 Task: Look for space in Bad Driburg, Germany from 6th September, 2023 to 10th September, 2023 for 1 adult in price range Rs.10000 to Rs.15000. Place can be private room with 1  bedroom having 1 bed and 1 bathroom. Property type can be house, flat, guest house, hotel. Booking option can be shelf check-in. Required host language is English.
Action: Mouse moved to (573, 82)
Screenshot: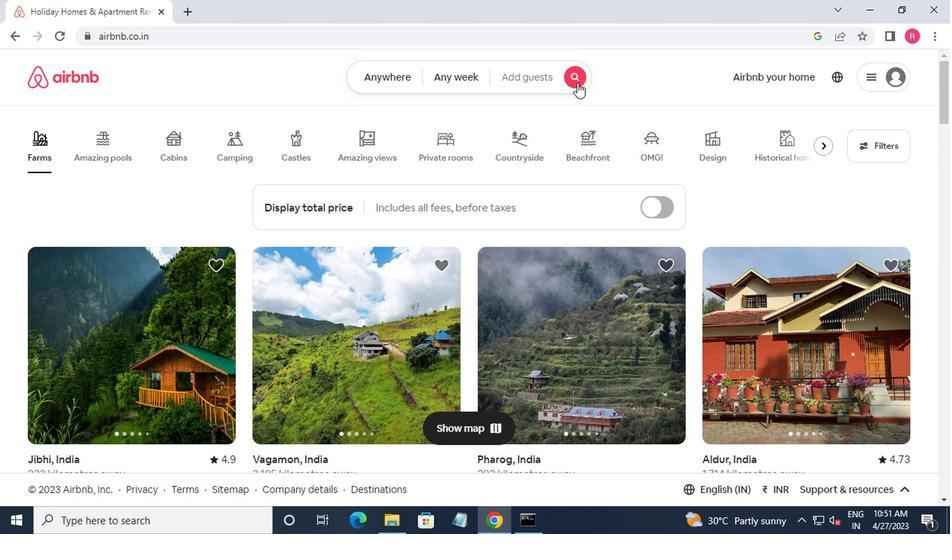 
Action: Mouse pressed left at (573, 82)
Screenshot: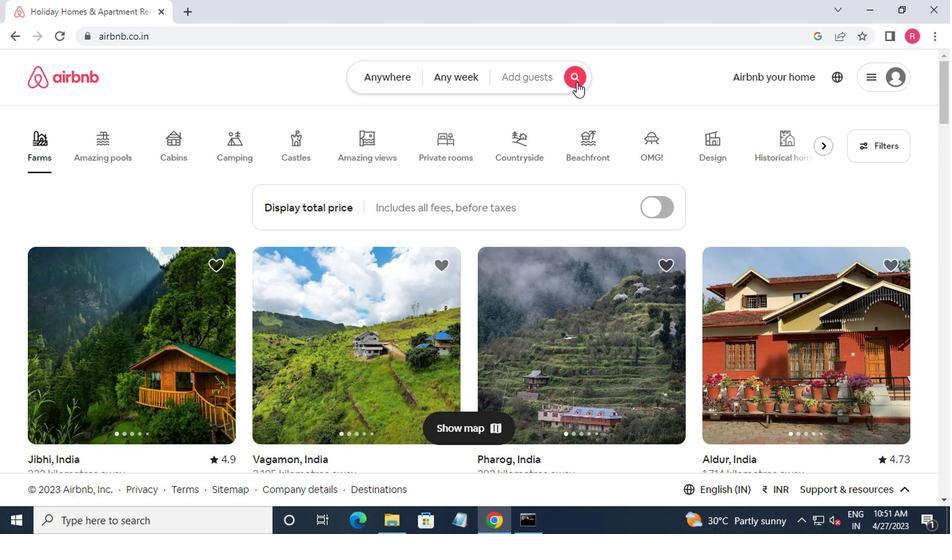 
Action: Mouse moved to (260, 133)
Screenshot: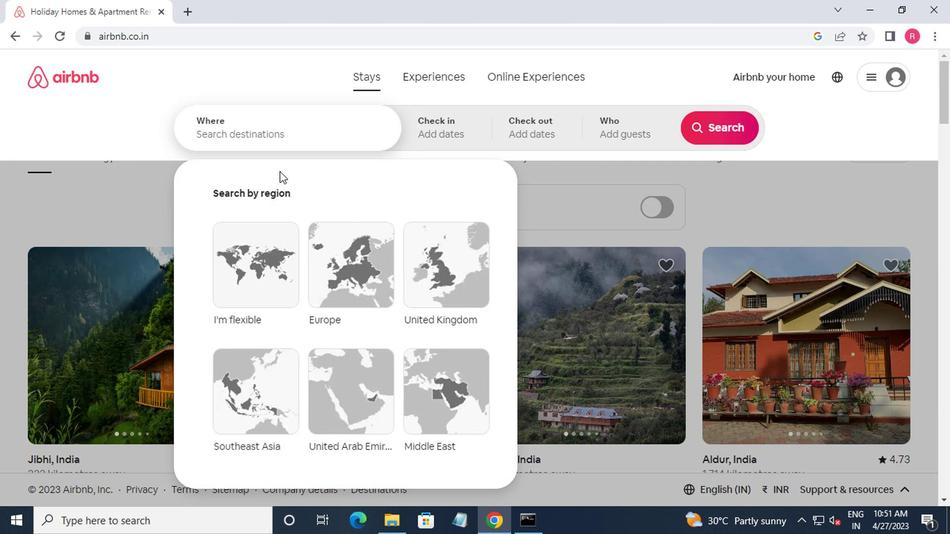 
Action: Mouse pressed left at (260, 133)
Screenshot: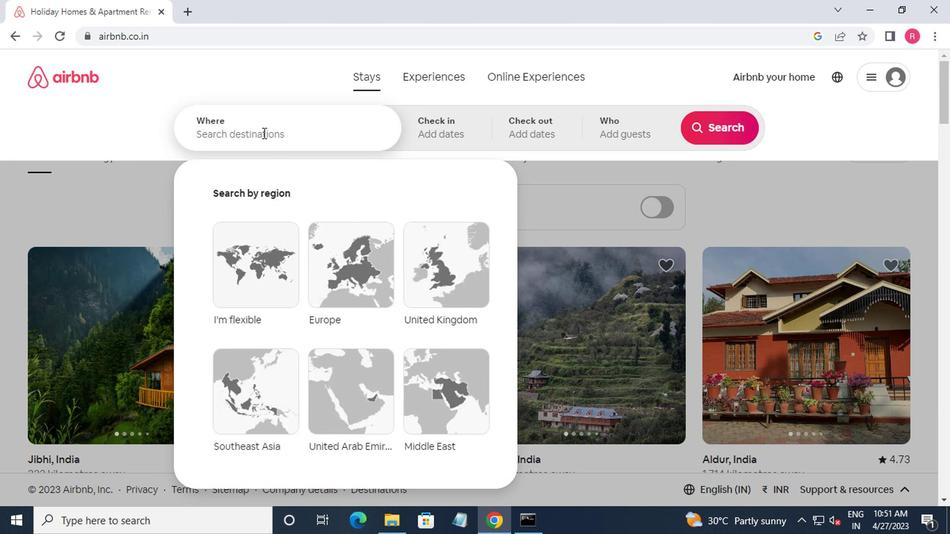 
Action: Mouse moved to (270, 136)
Screenshot: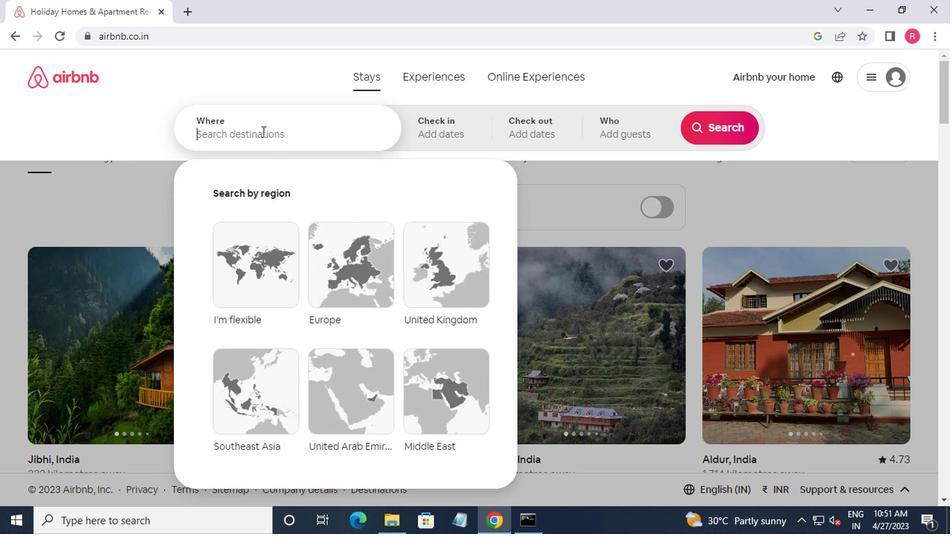 
Action: Key pressed bad<Key.space>dribu<Key.down><Key.enter>
Screenshot: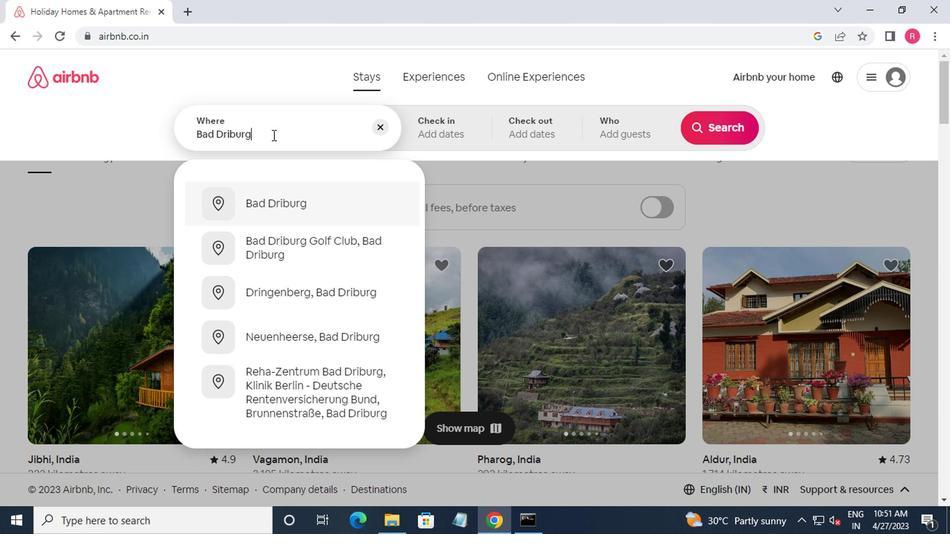 
Action: Mouse moved to (275, 142)
Screenshot: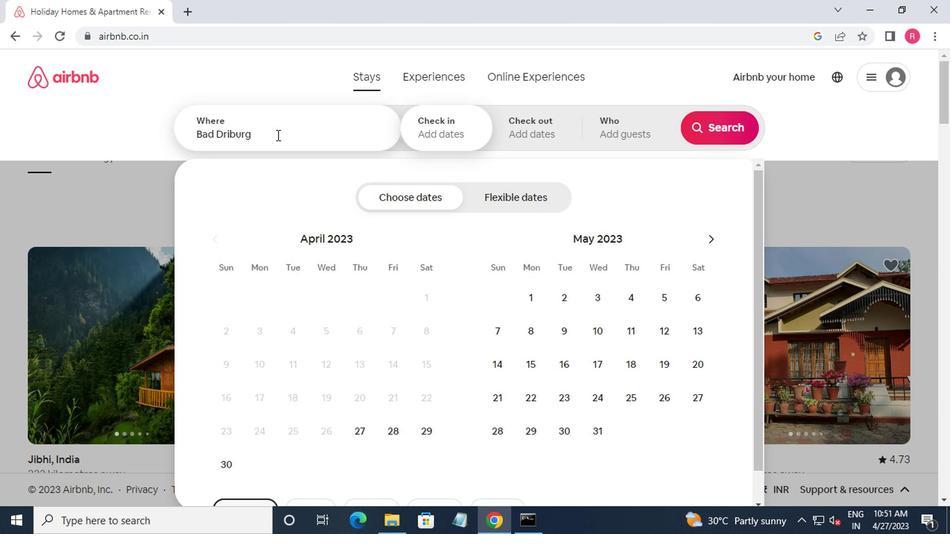 
Action: Mouse pressed left at (275, 142)
Screenshot: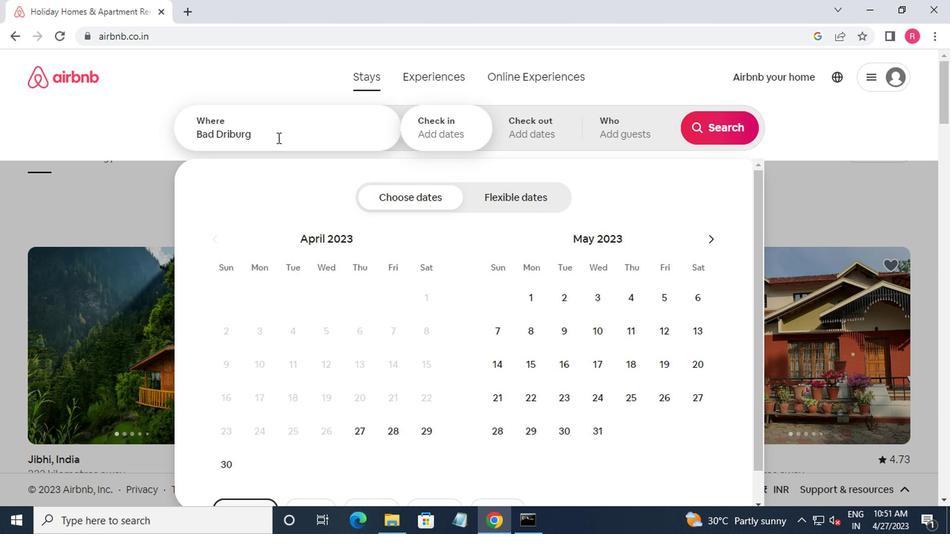 
Action: Key pressed ,ge<Key.down><Key.enter>
Screenshot: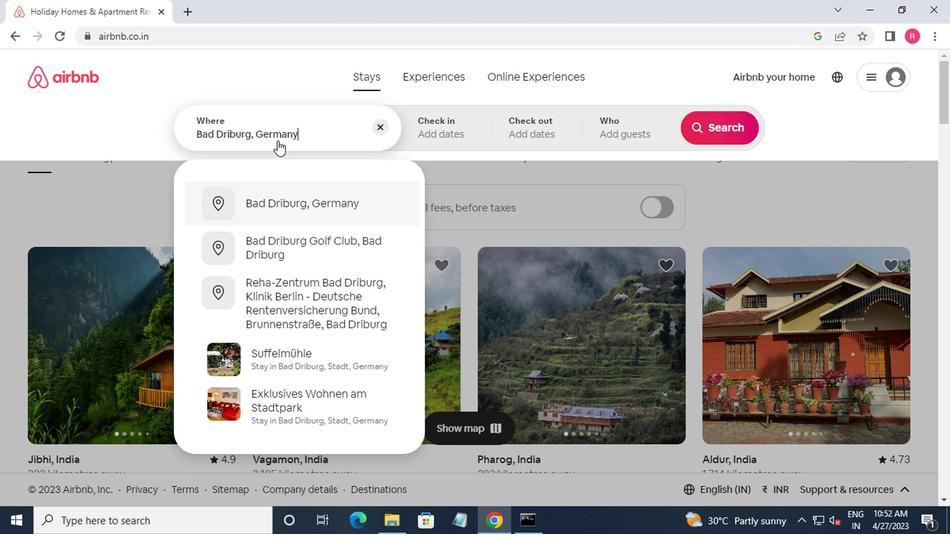 
Action: Mouse moved to (704, 242)
Screenshot: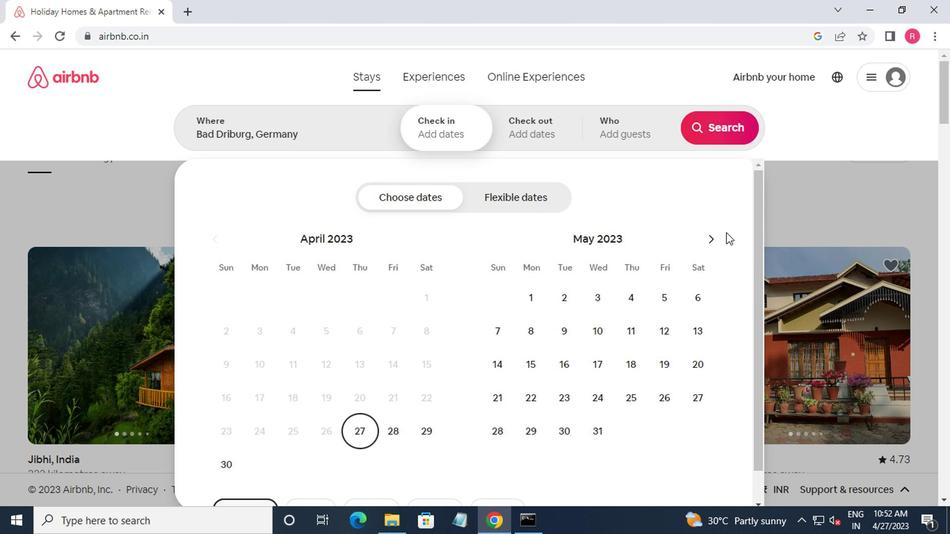 
Action: Mouse pressed left at (704, 242)
Screenshot: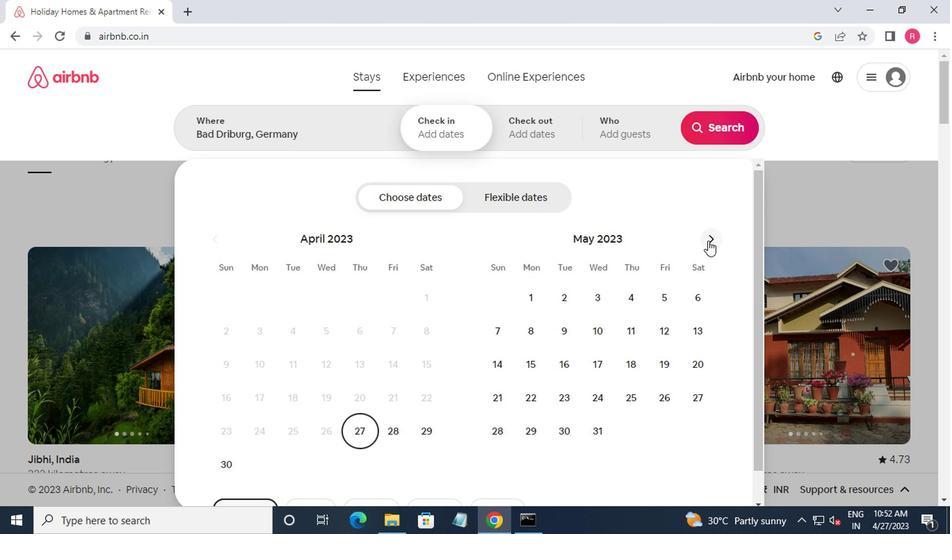 
Action: Mouse pressed left at (704, 242)
Screenshot: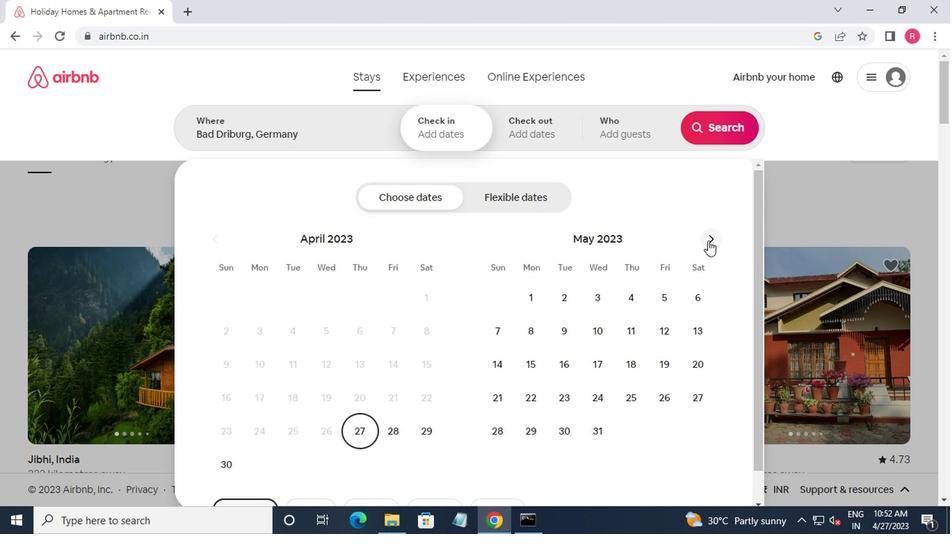 
Action: Mouse pressed left at (704, 242)
Screenshot: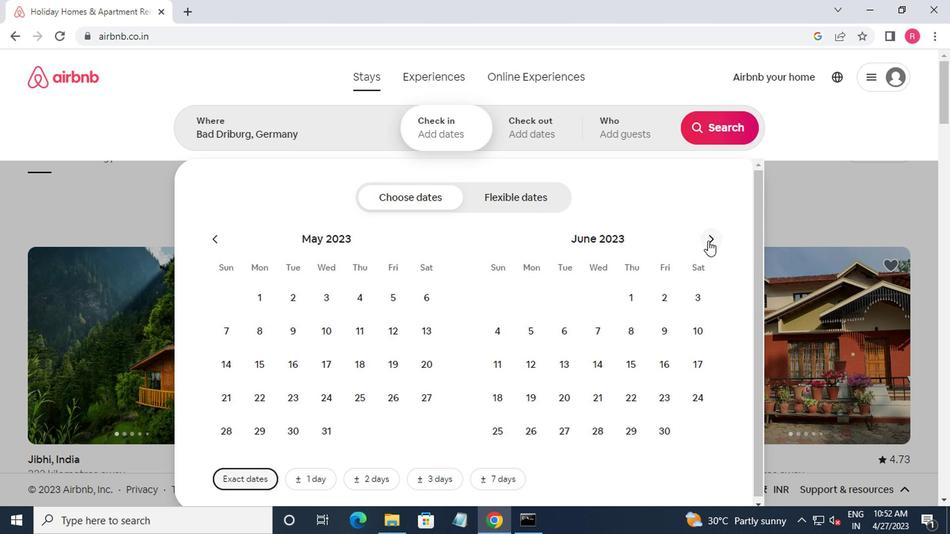 
Action: Mouse moved to (706, 241)
Screenshot: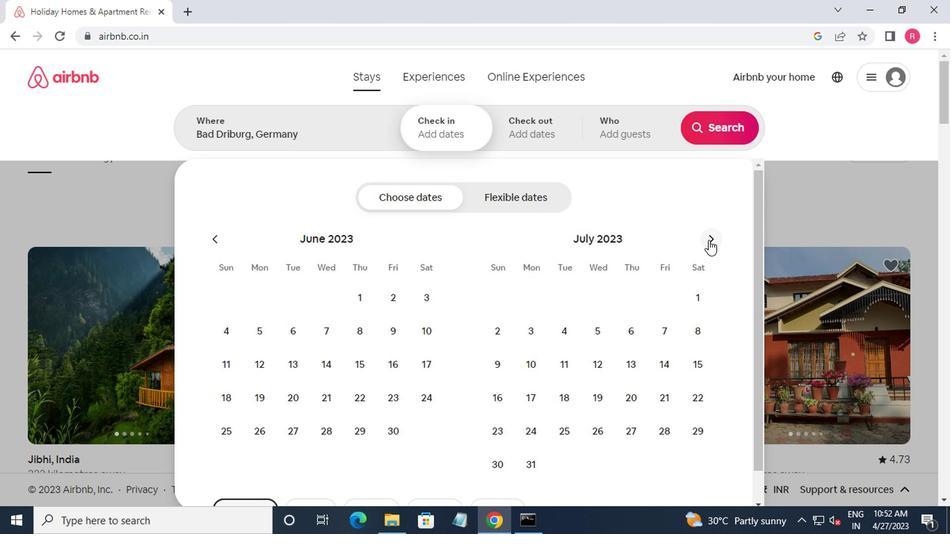 
Action: Mouse pressed left at (706, 241)
Screenshot: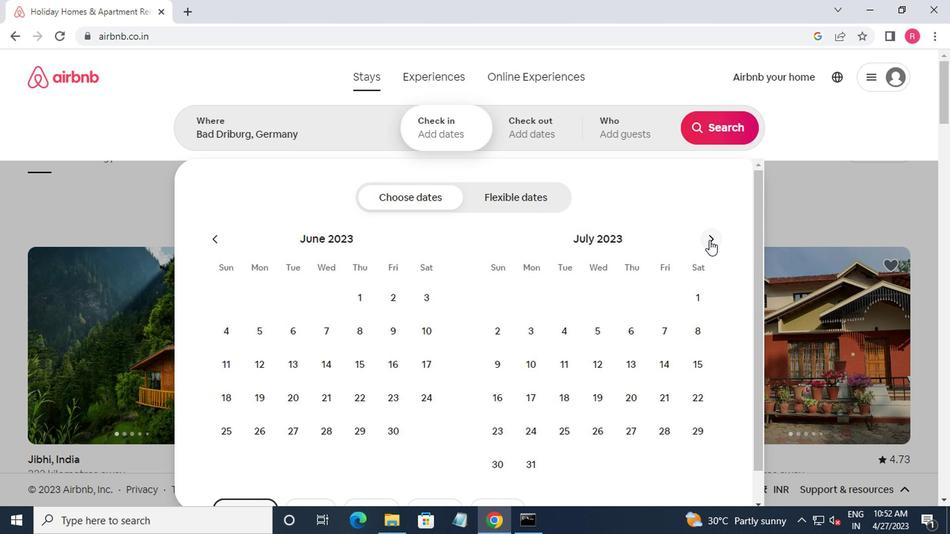 
Action: Mouse pressed left at (706, 241)
Screenshot: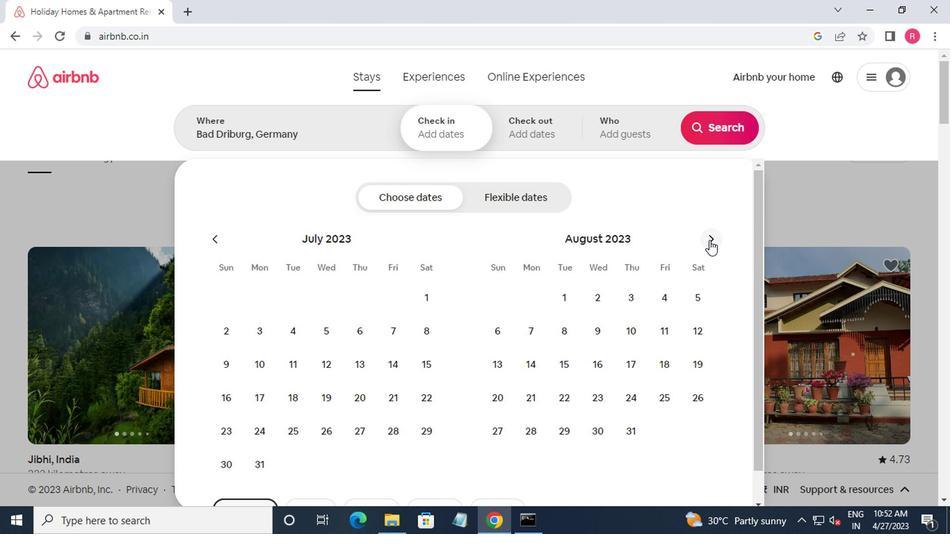 
Action: Mouse moved to (599, 337)
Screenshot: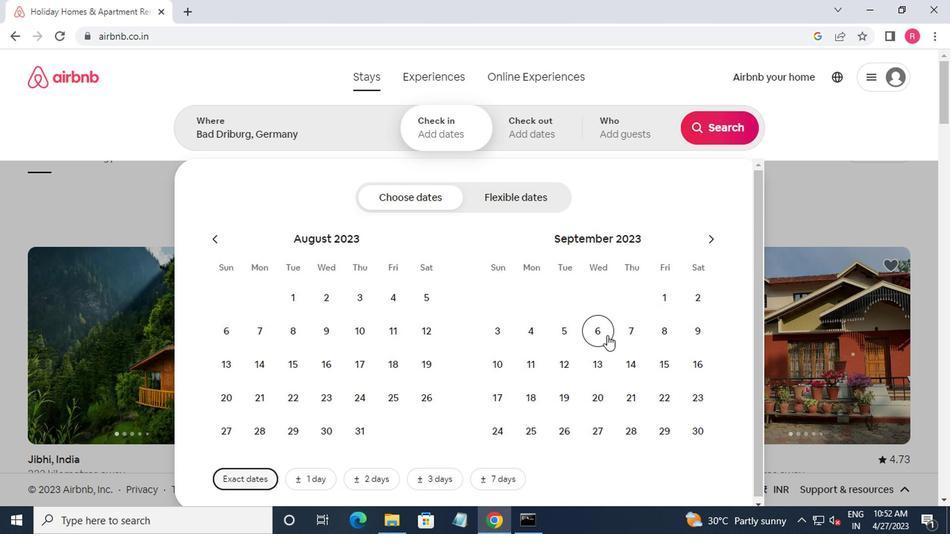 
Action: Mouse pressed left at (599, 337)
Screenshot: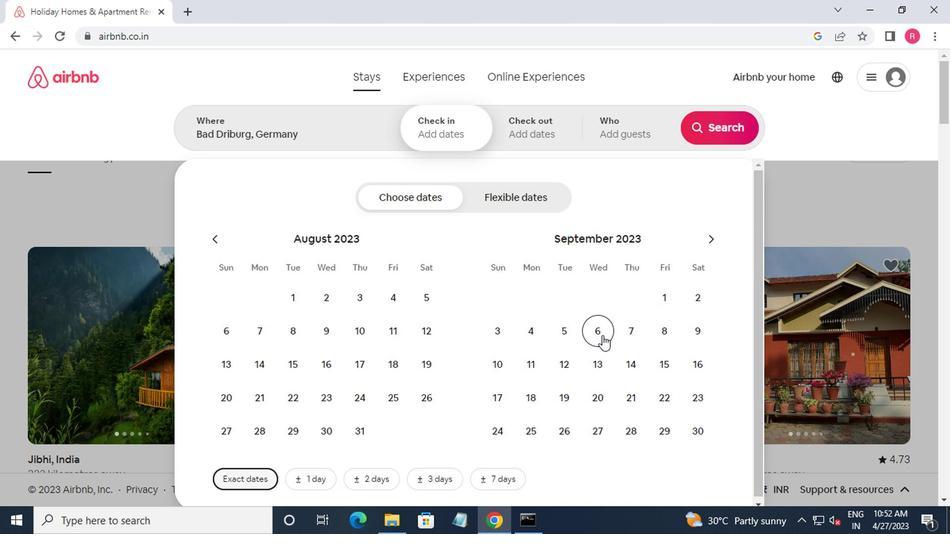 
Action: Mouse moved to (505, 375)
Screenshot: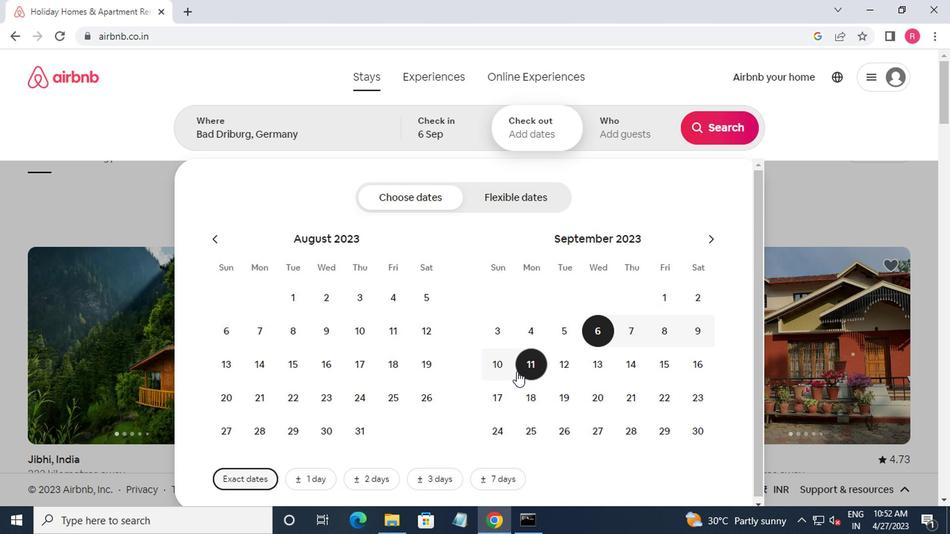 
Action: Mouse pressed left at (505, 375)
Screenshot: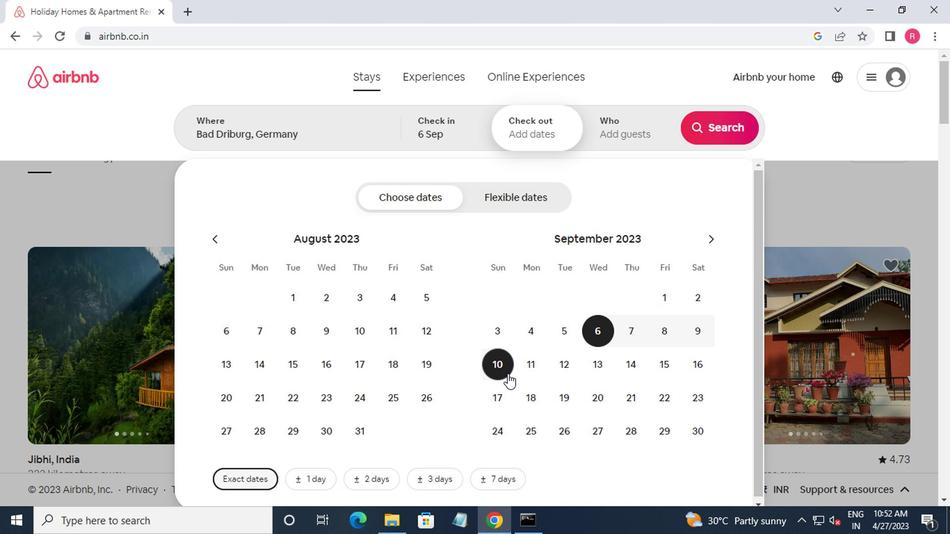 
Action: Mouse moved to (614, 133)
Screenshot: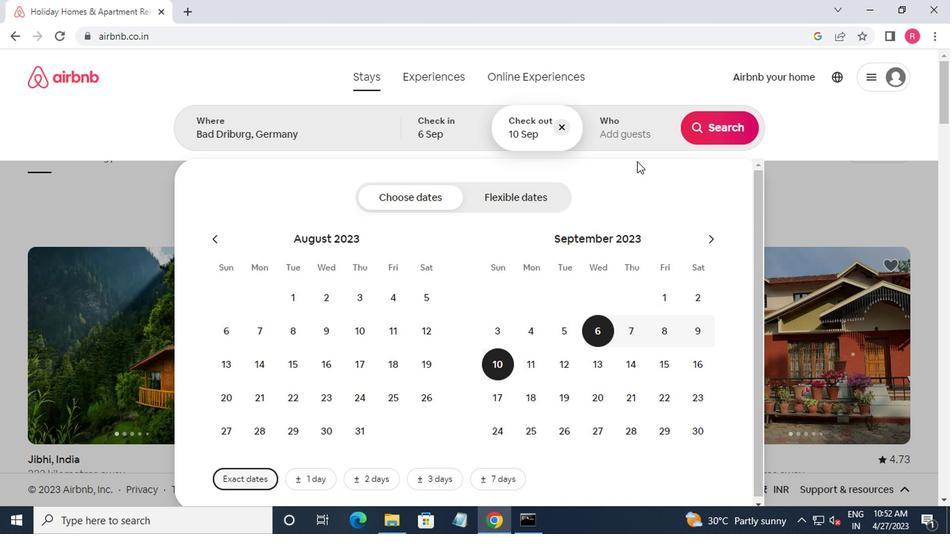 
Action: Mouse pressed left at (614, 133)
Screenshot: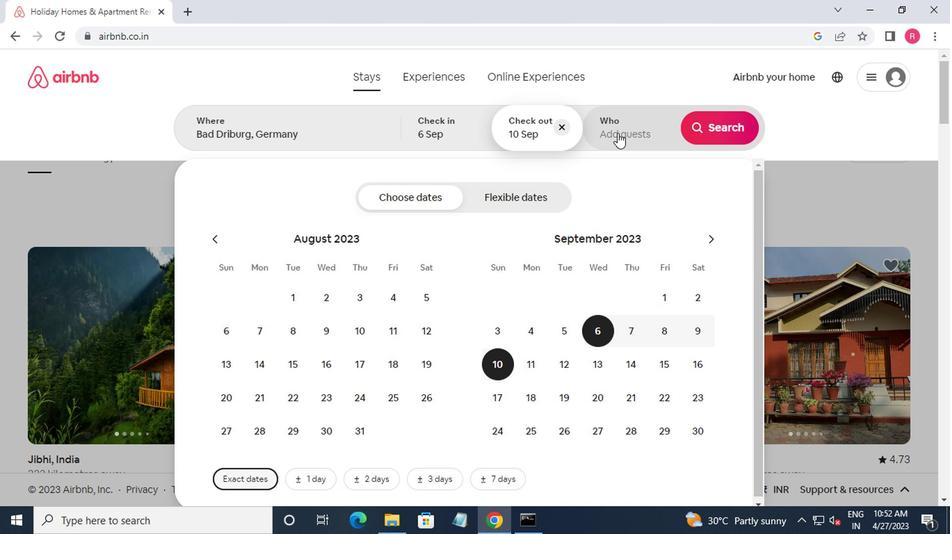 
Action: Mouse moved to (716, 203)
Screenshot: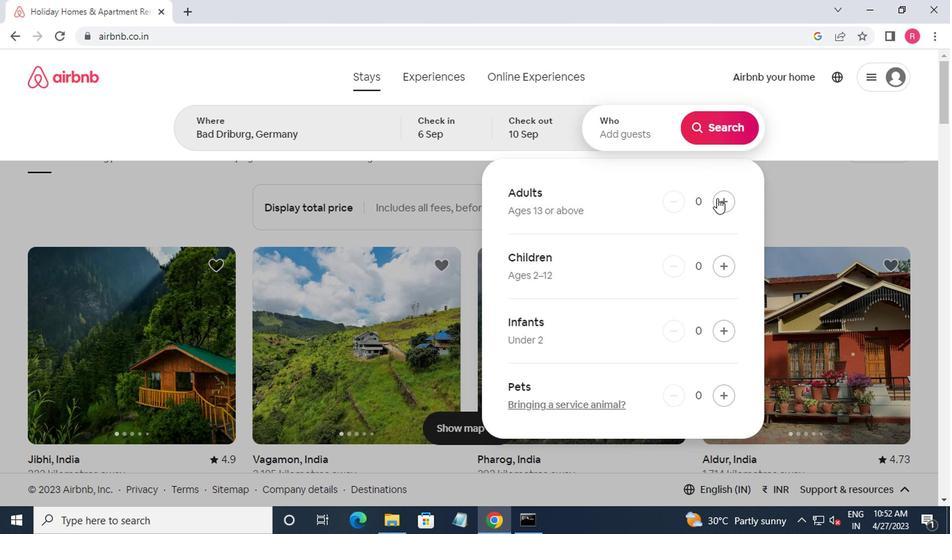 
Action: Mouse pressed left at (716, 203)
Screenshot: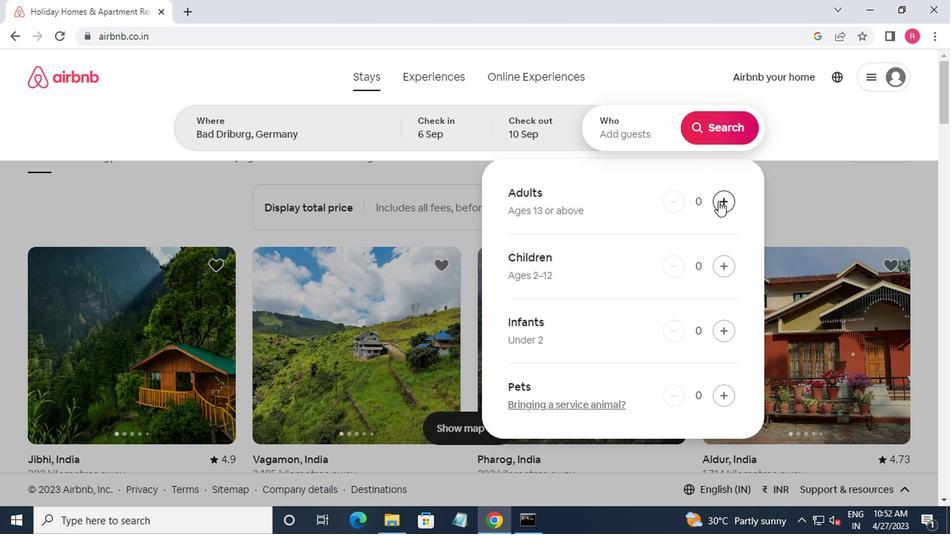 
Action: Mouse moved to (706, 138)
Screenshot: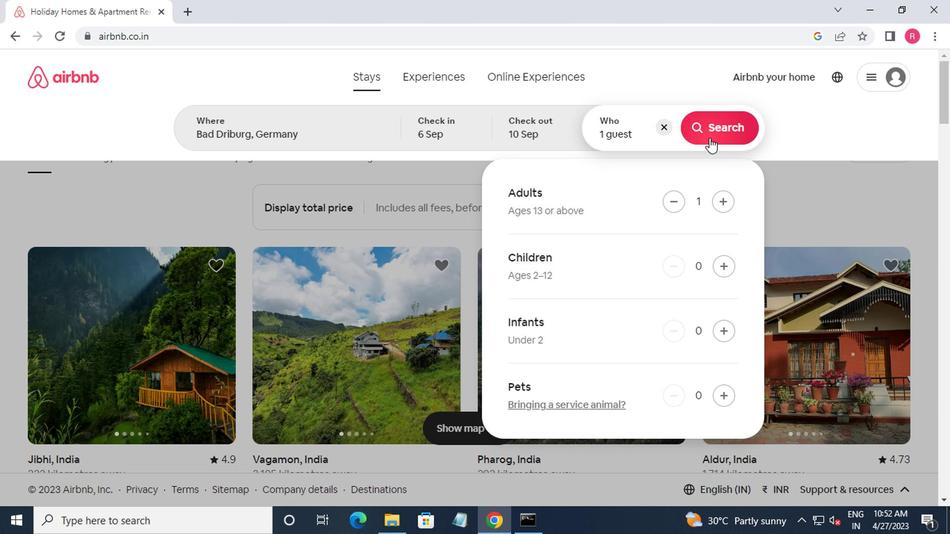 
Action: Mouse pressed left at (706, 138)
Screenshot: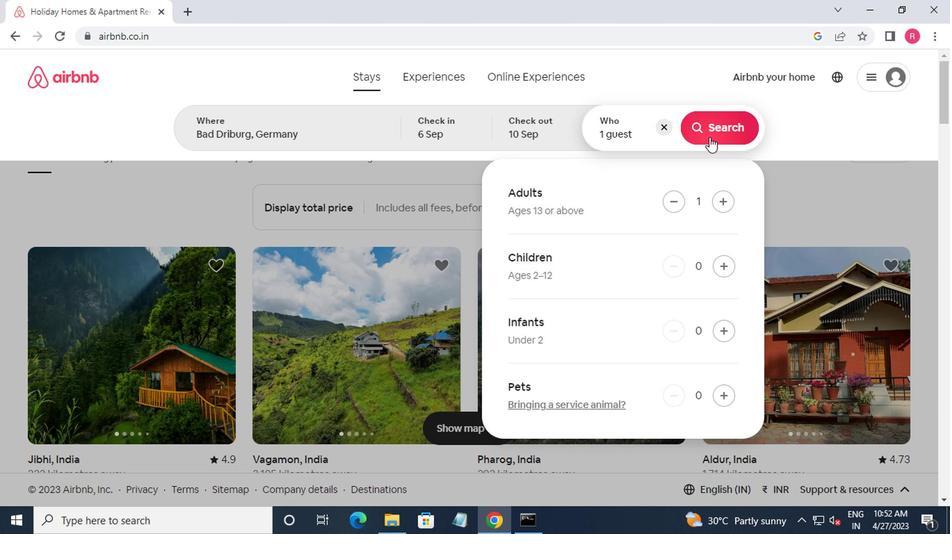 
Action: Mouse moved to (890, 129)
Screenshot: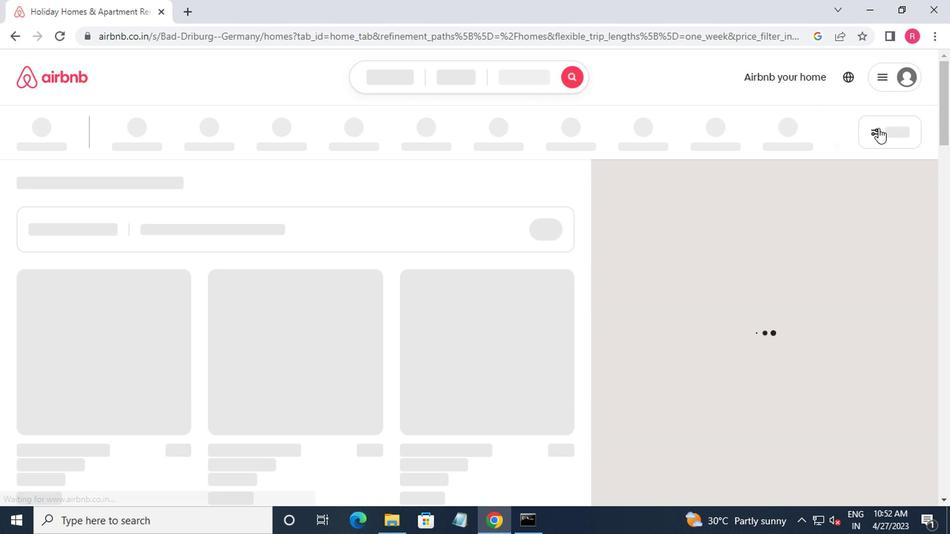
Action: Mouse pressed left at (890, 129)
Screenshot: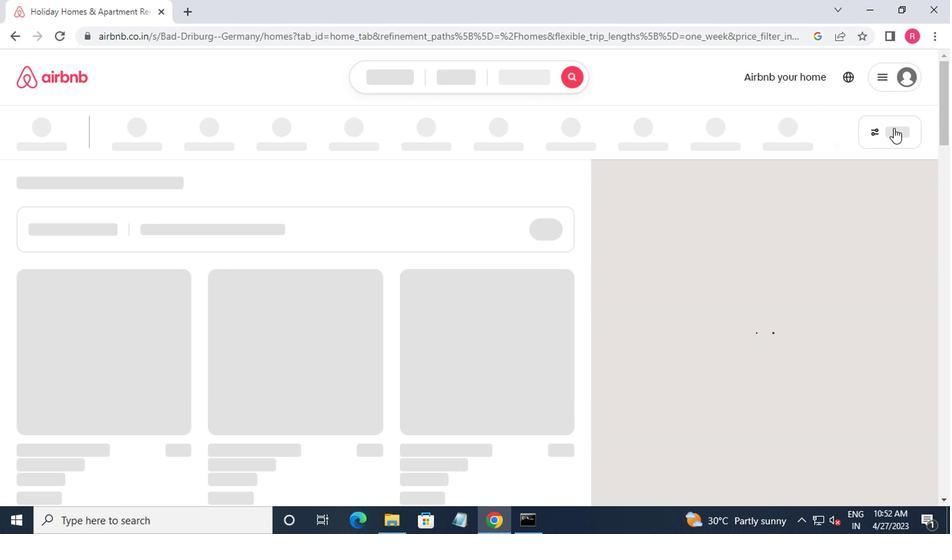 
Action: Mouse moved to (886, 130)
Screenshot: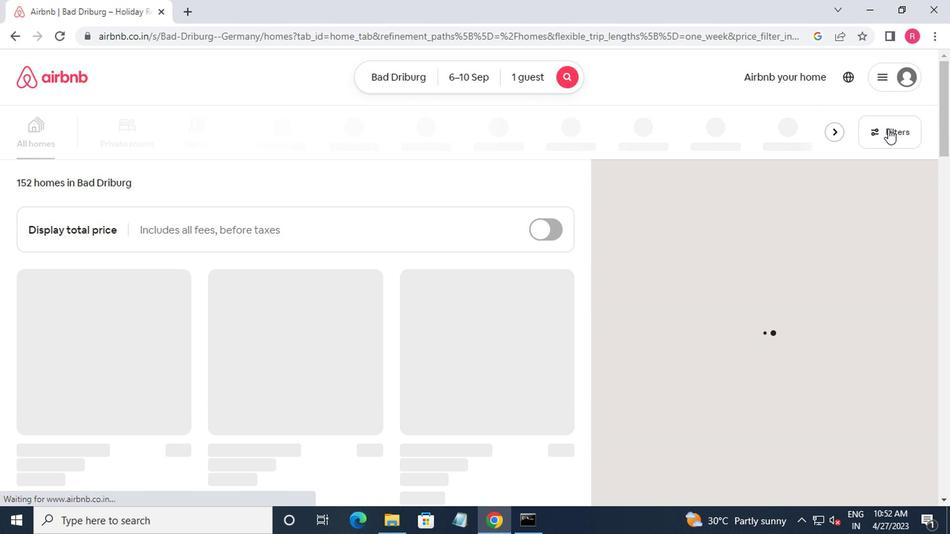 
Action: Mouse pressed left at (886, 130)
Screenshot: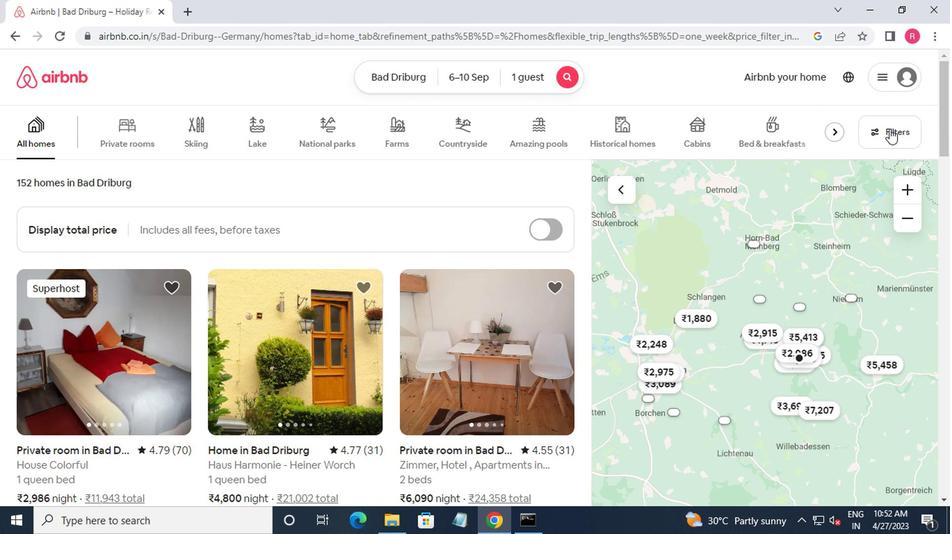 
Action: Mouse moved to (303, 309)
Screenshot: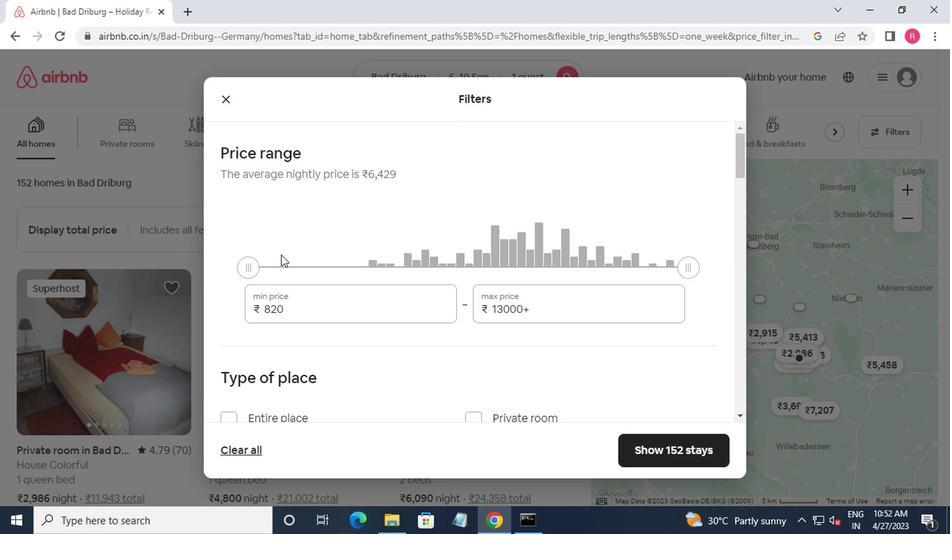 
Action: Mouse pressed left at (303, 309)
Screenshot: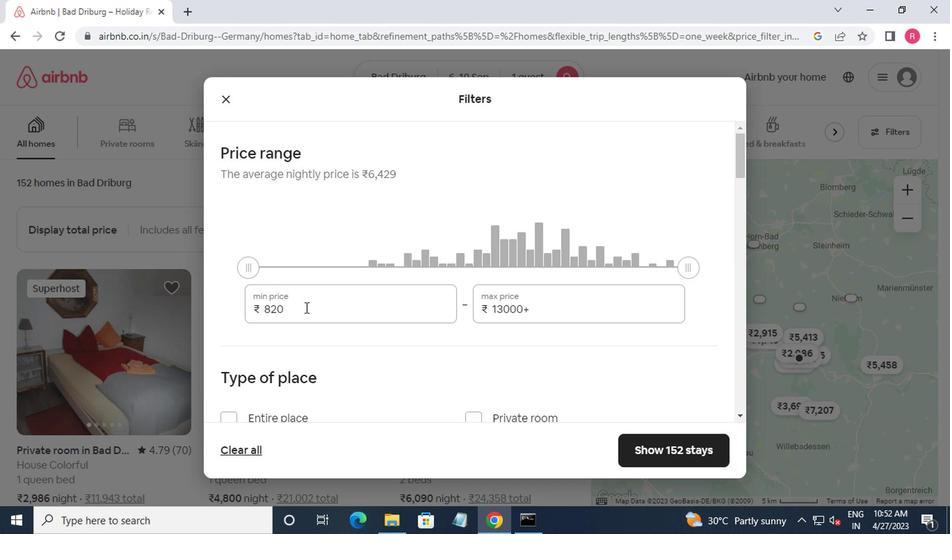 
Action: Mouse moved to (363, 268)
Screenshot: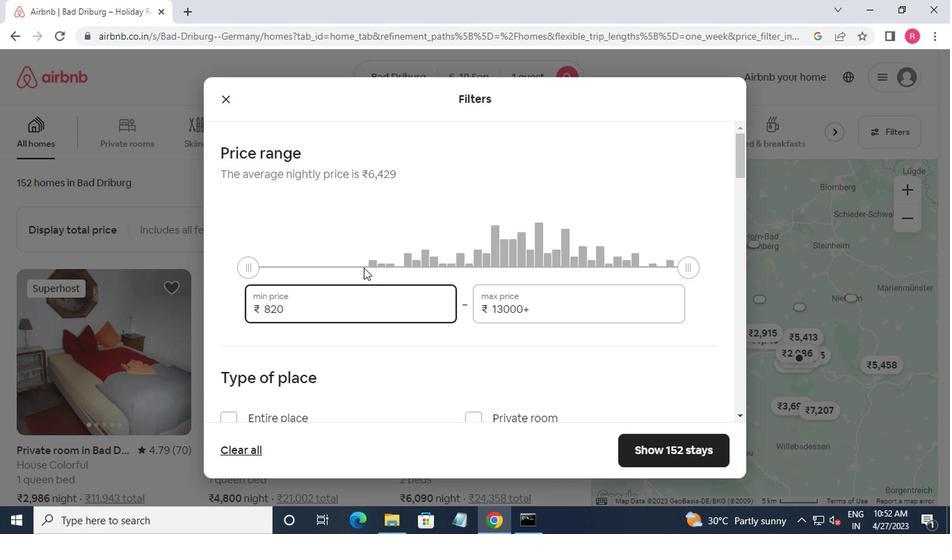 
Action: Key pressed <Key.backspace><Key.backspace><Key.backspace><Key.backspace>10000<Key.tab>15000
Screenshot: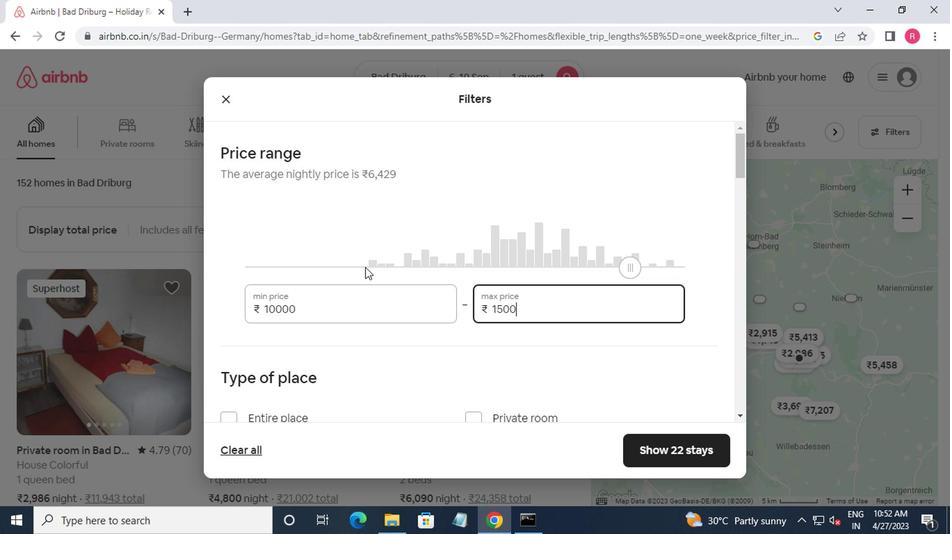 
Action: Mouse moved to (436, 308)
Screenshot: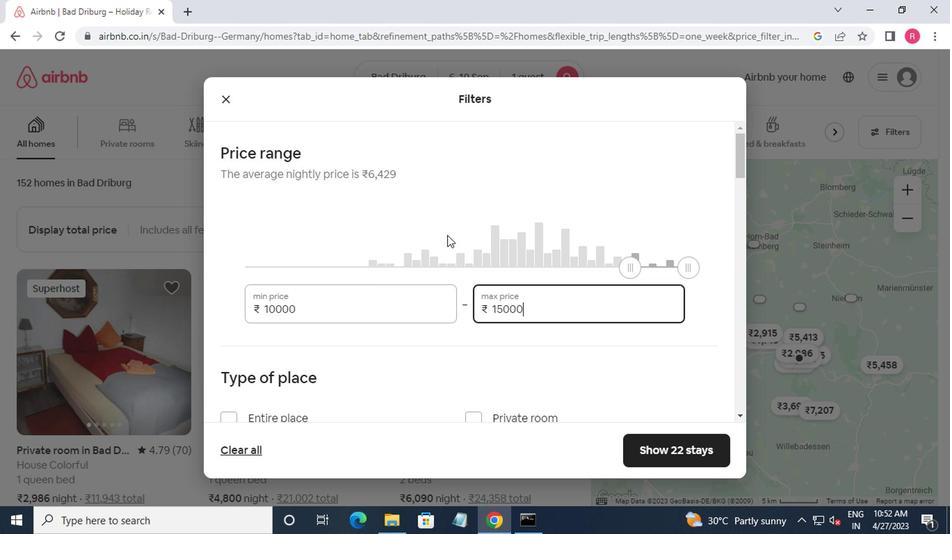 
Action: Mouse scrolled (436, 307) with delta (0, 0)
Screenshot: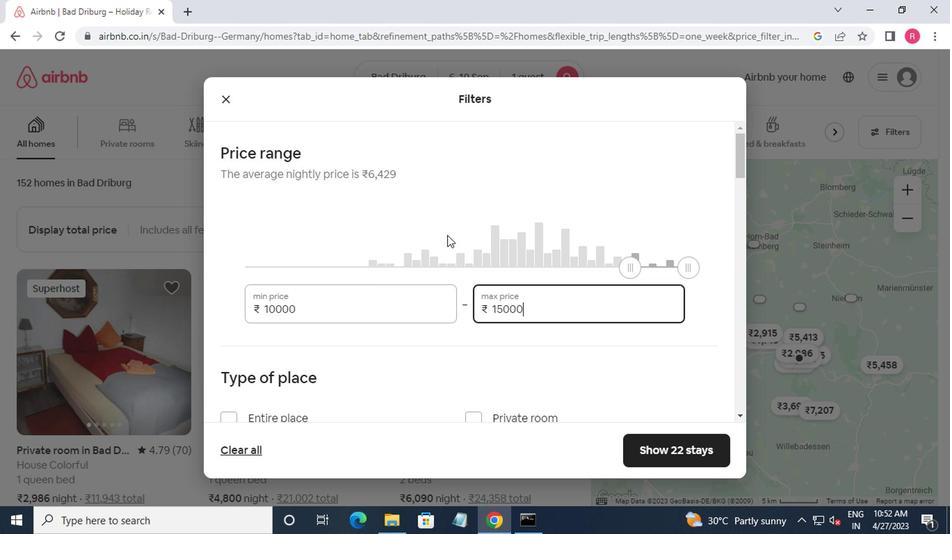 
Action: Mouse moved to (447, 313)
Screenshot: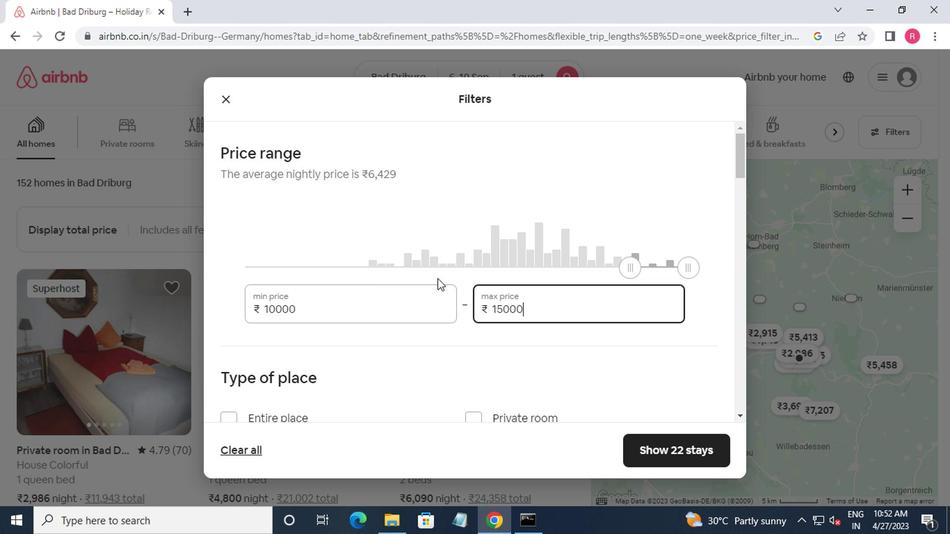 
Action: Mouse scrolled (447, 312) with delta (0, 0)
Screenshot: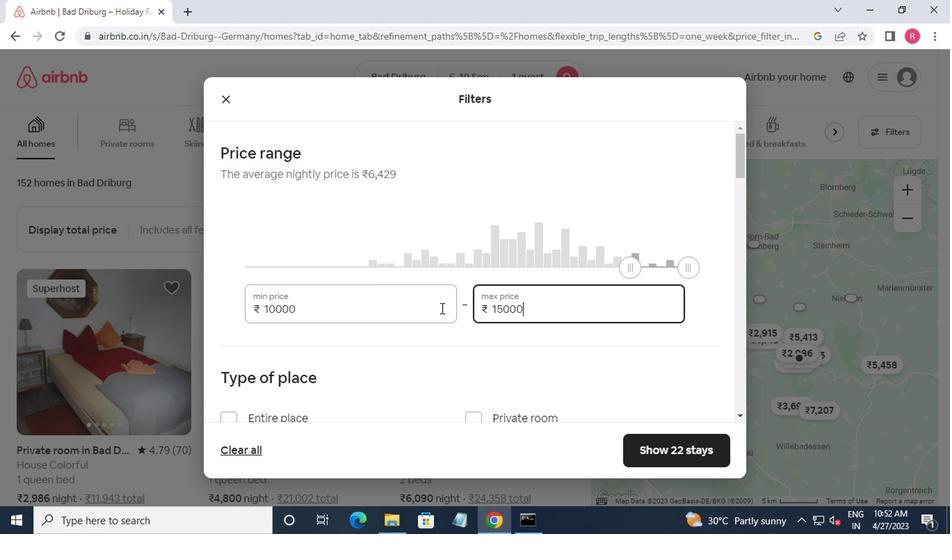 
Action: Mouse moved to (467, 283)
Screenshot: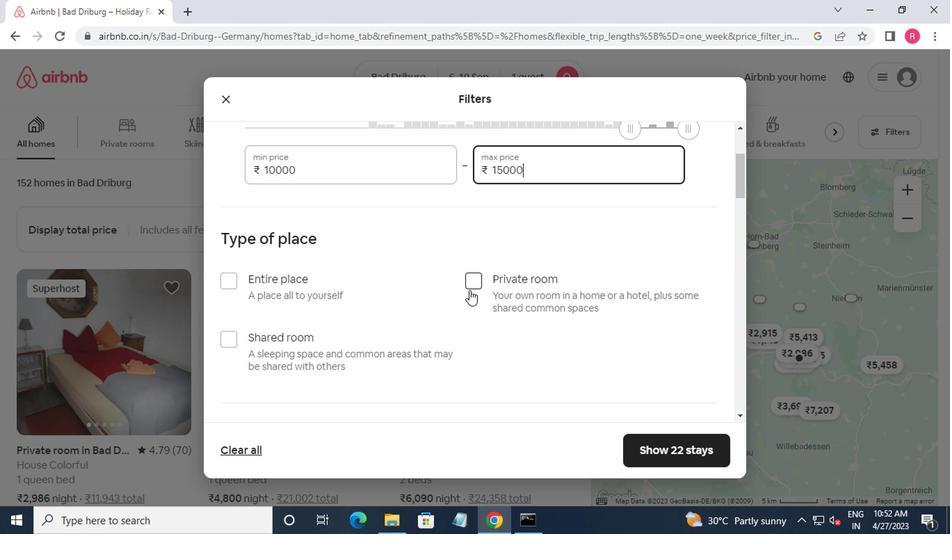 
Action: Mouse pressed left at (467, 283)
Screenshot: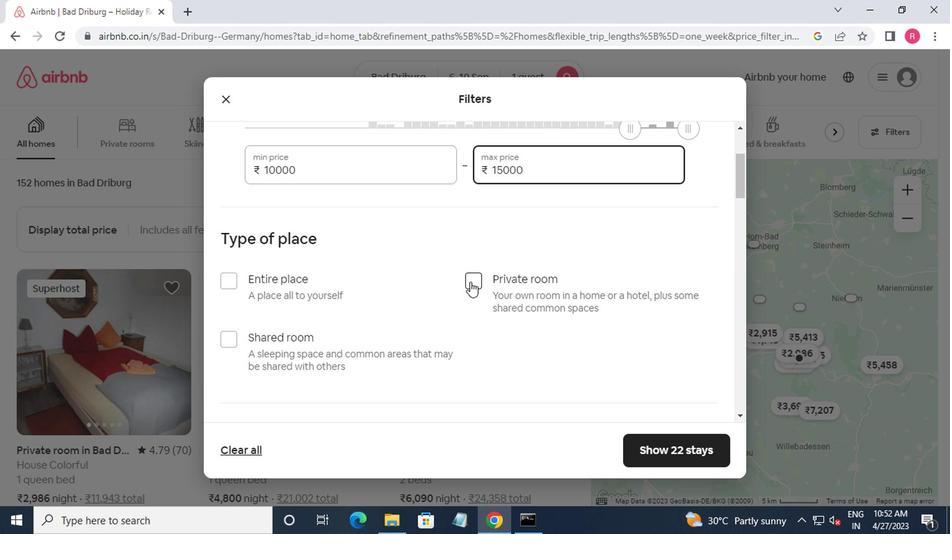 
Action: Mouse moved to (466, 285)
Screenshot: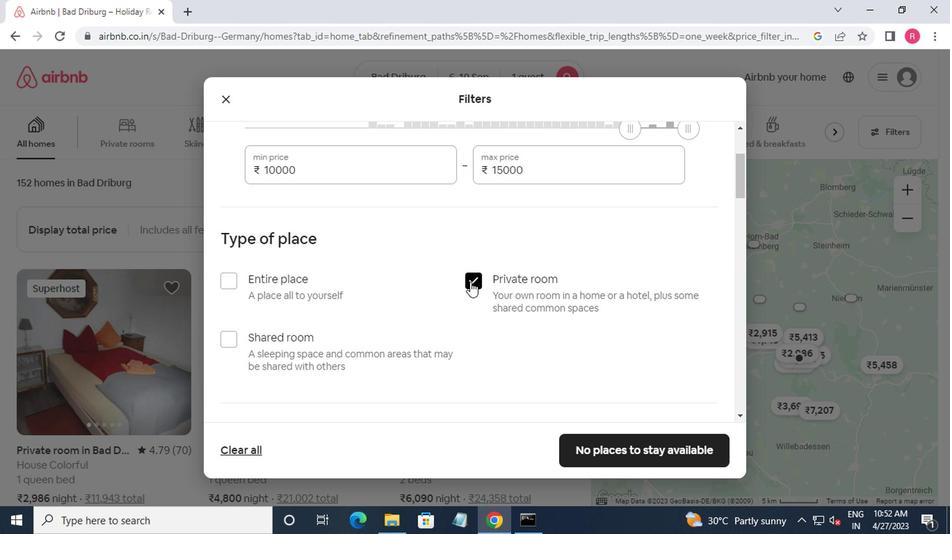 
Action: Mouse scrolled (466, 284) with delta (0, 0)
Screenshot: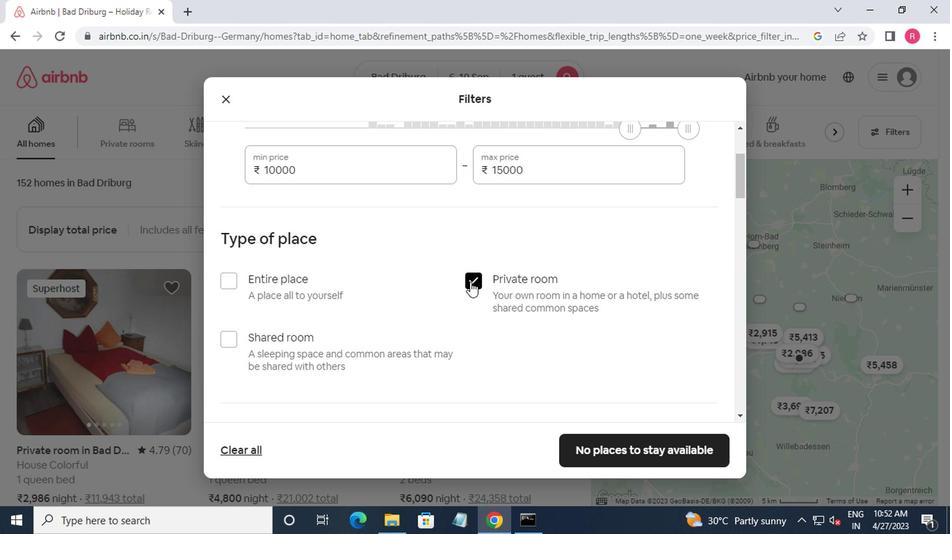 
Action: Mouse moved to (465, 287)
Screenshot: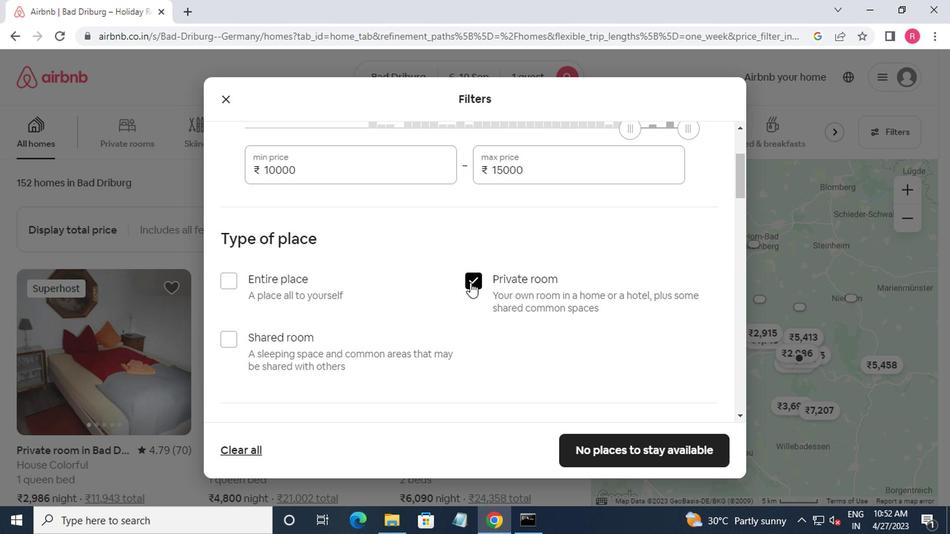
Action: Mouse scrolled (465, 287) with delta (0, 0)
Screenshot: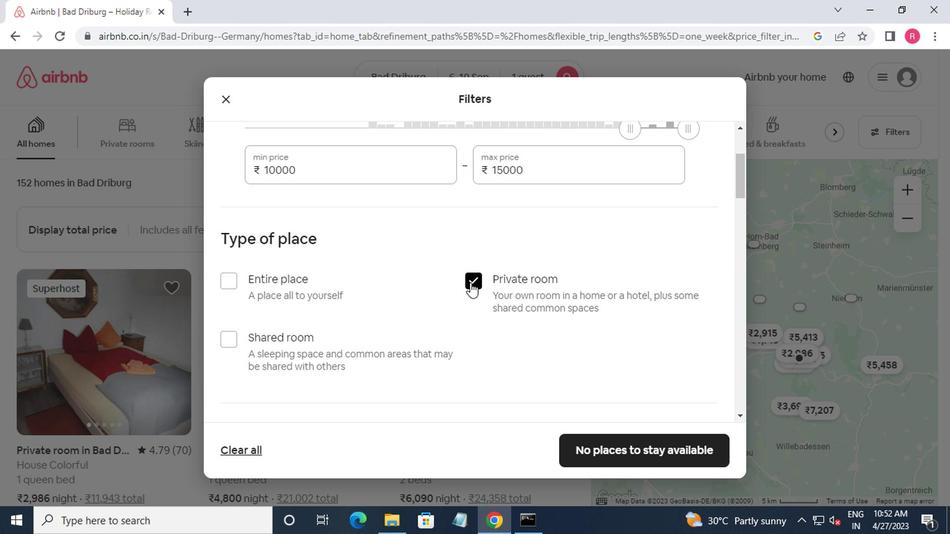 
Action: Mouse moved to (317, 307)
Screenshot: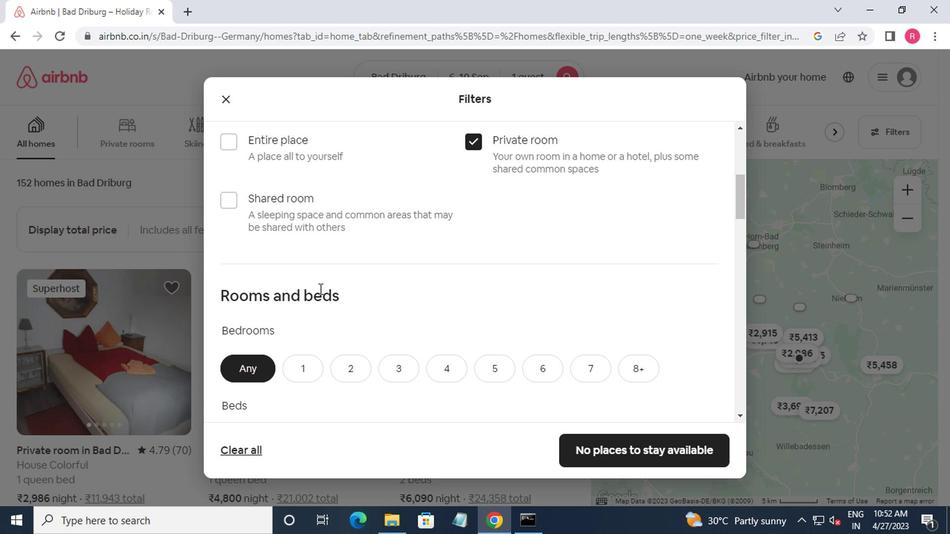 
Action: Mouse scrolled (317, 306) with delta (0, 0)
Screenshot: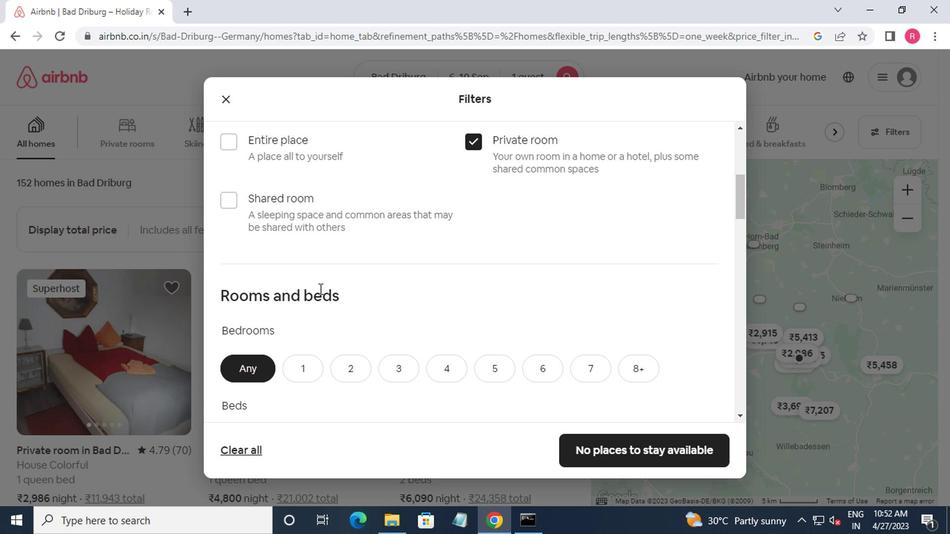 
Action: Mouse moved to (317, 317)
Screenshot: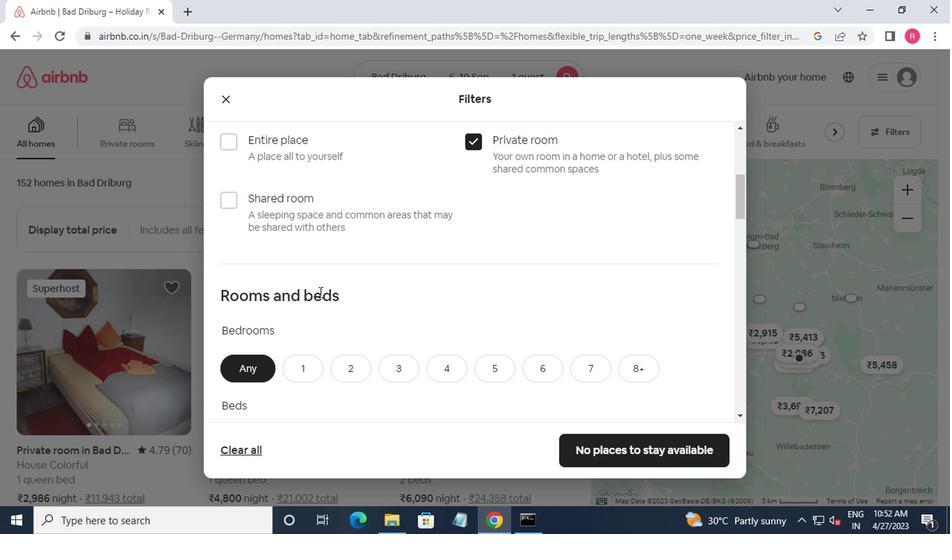 
Action: Mouse scrolled (317, 317) with delta (0, 0)
Screenshot: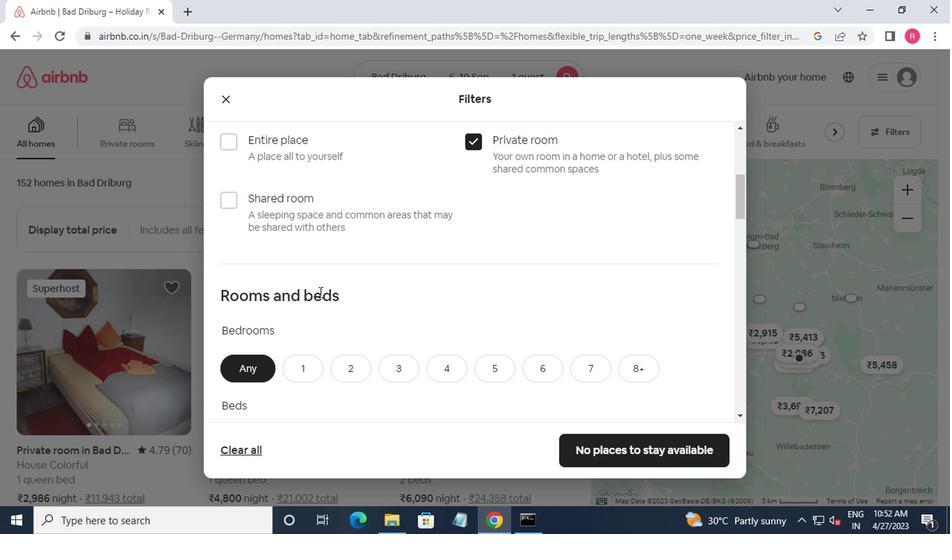 
Action: Mouse moved to (301, 234)
Screenshot: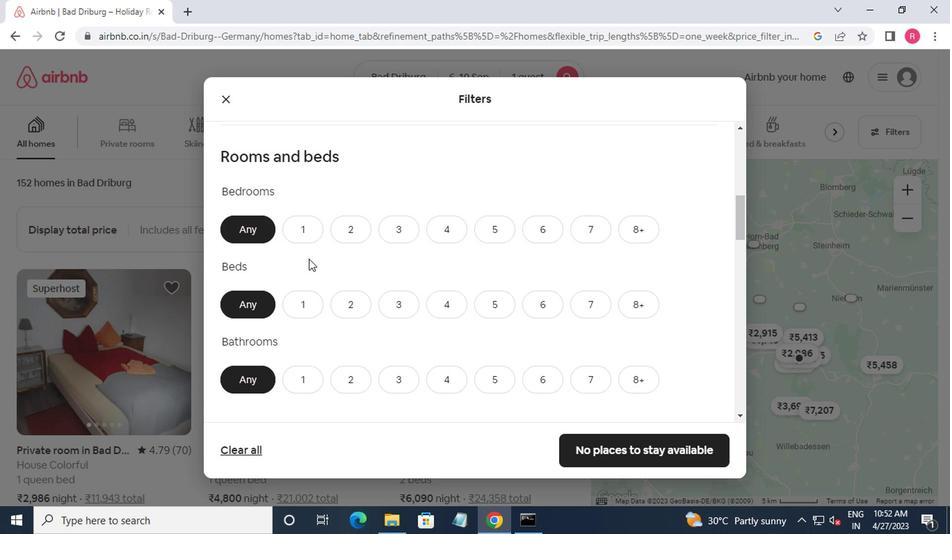 
Action: Mouse pressed left at (301, 234)
Screenshot: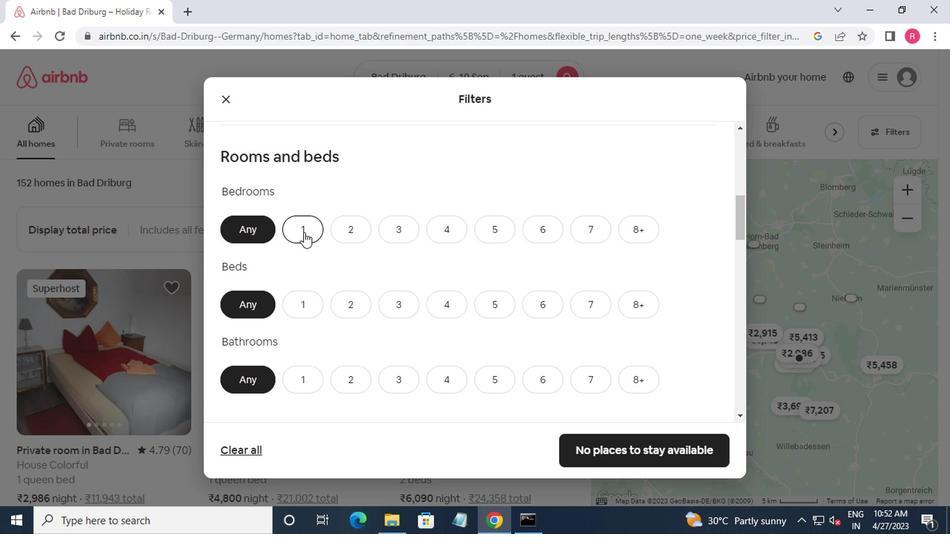 
Action: Mouse moved to (300, 302)
Screenshot: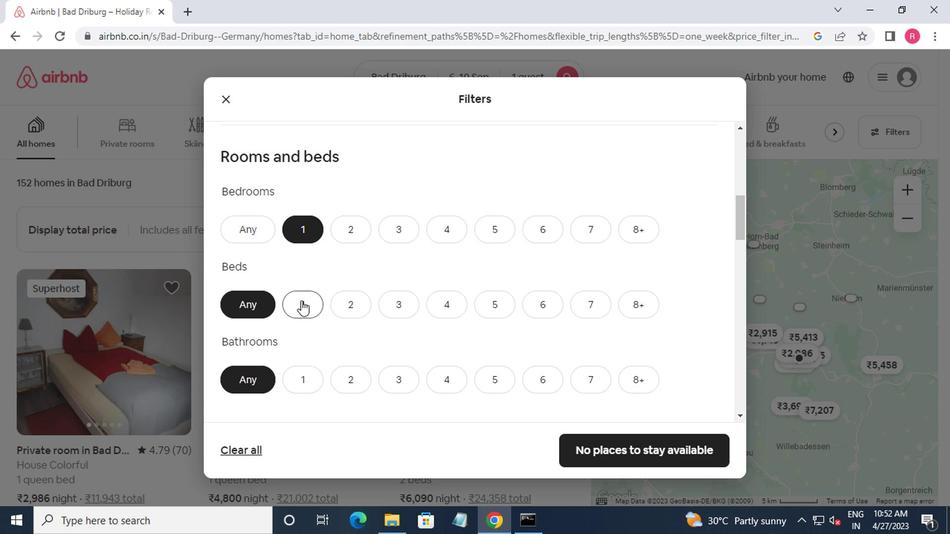 
Action: Mouse pressed left at (300, 302)
Screenshot: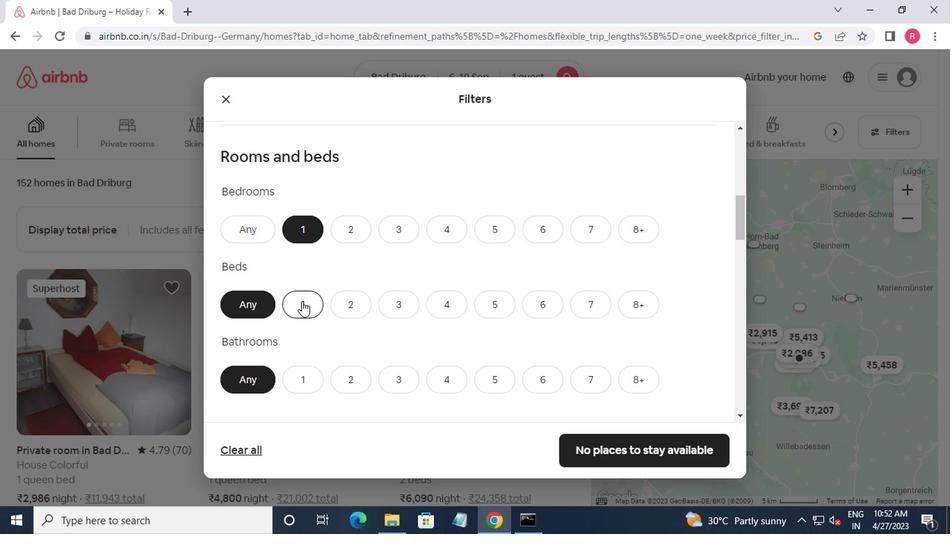 
Action: Mouse moved to (304, 389)
Screenshot: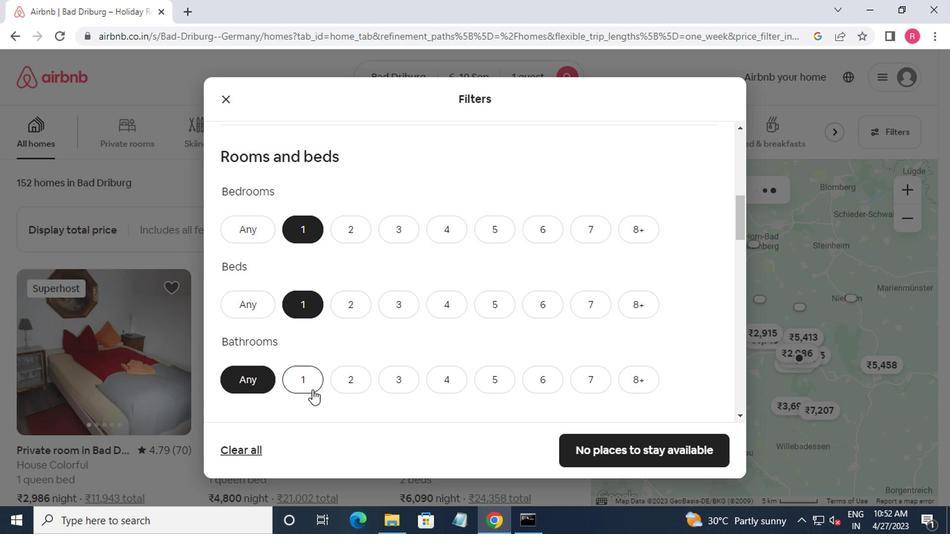 
Action: Mouse pressed left at (304, 389)
Screenshot: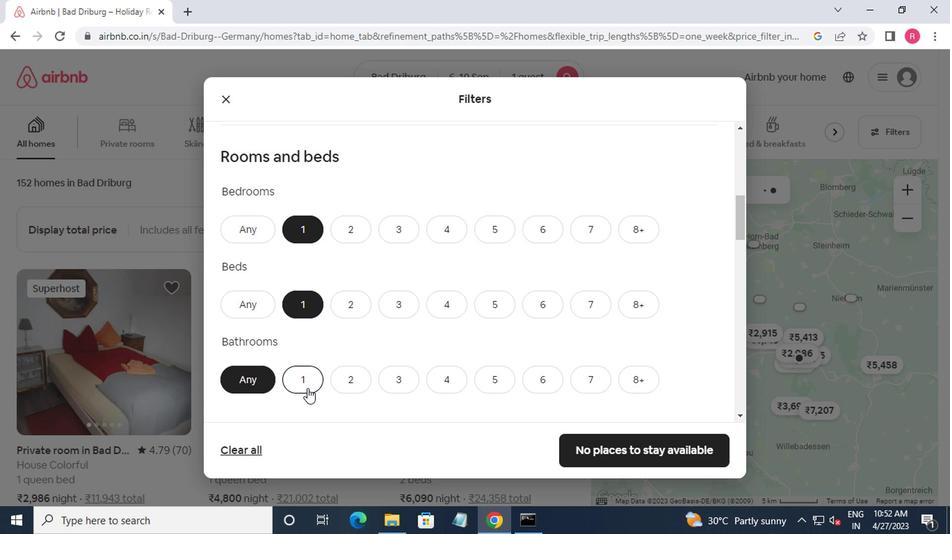 
Action: Mouse moved to (406, 236)
Screenshot: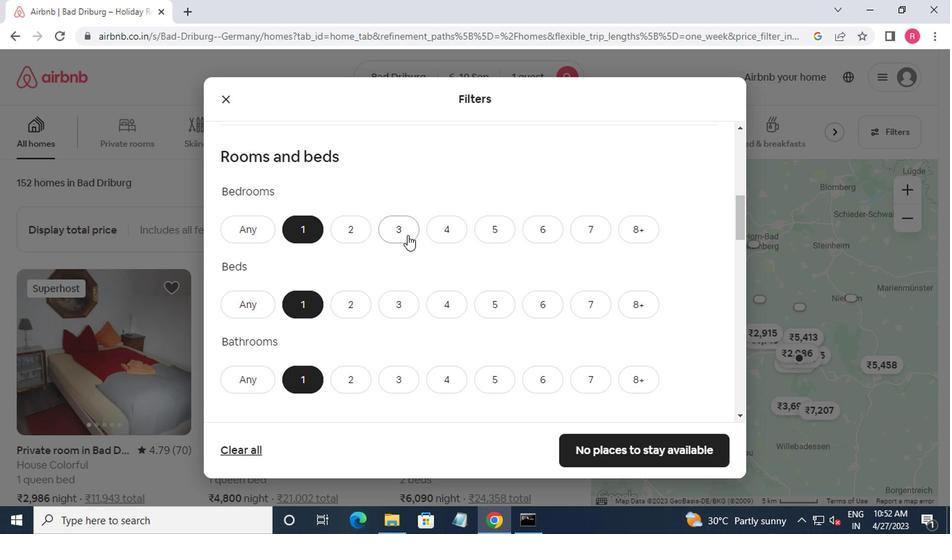 
Action: Mouse scrolled (406, 235) with delta (0, 0)
Screenshot: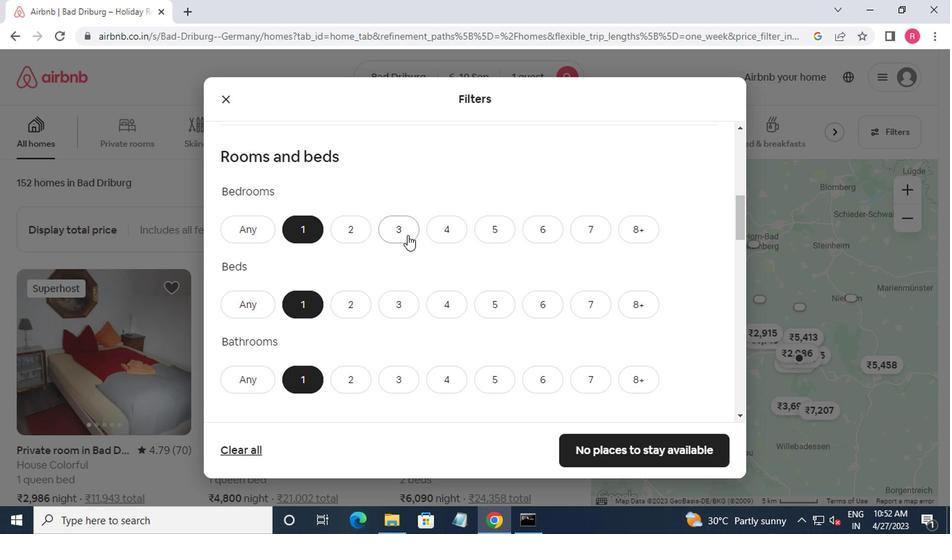 
Action: Mouse moved to (409, 241)
Screenshot: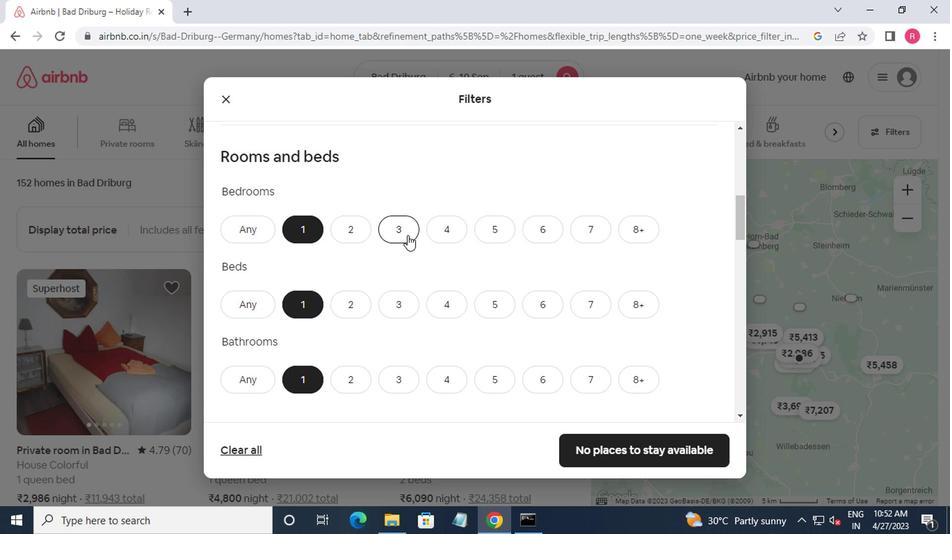 
Action: Mouse scrolled (409, 240) with delta (0, 0)
Screenshot: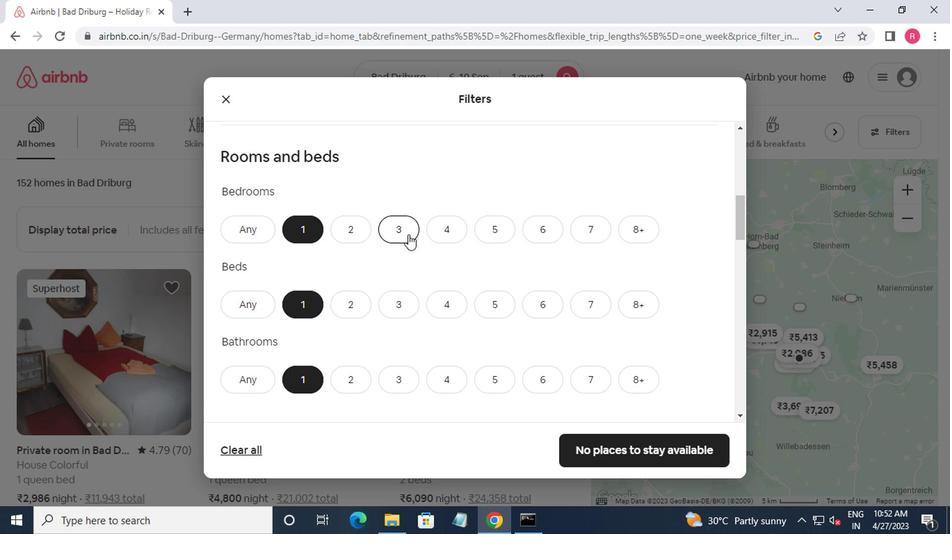 
Action: Mouse moved to (411, 249)
Screenshot: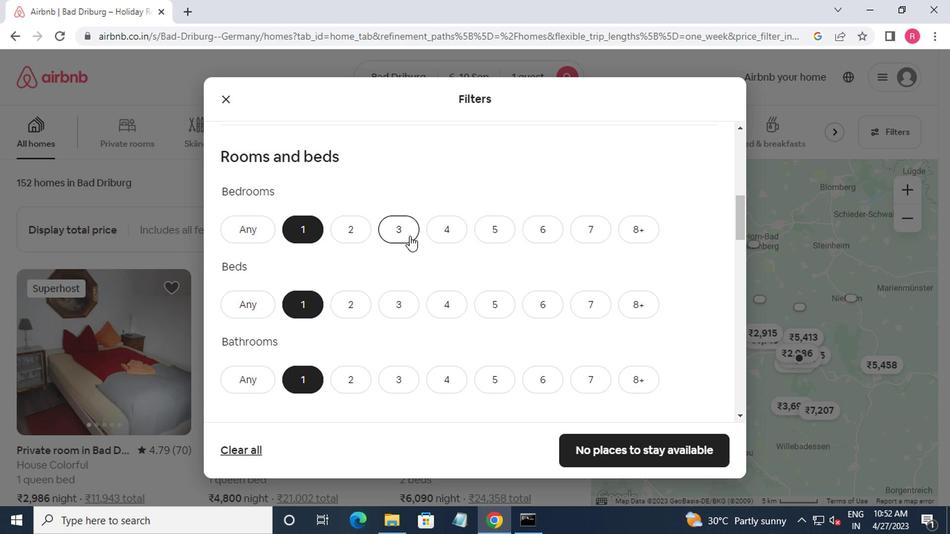 
Action: Mouse scrolled (411, 248) with delta (0, 0)
Screenshot: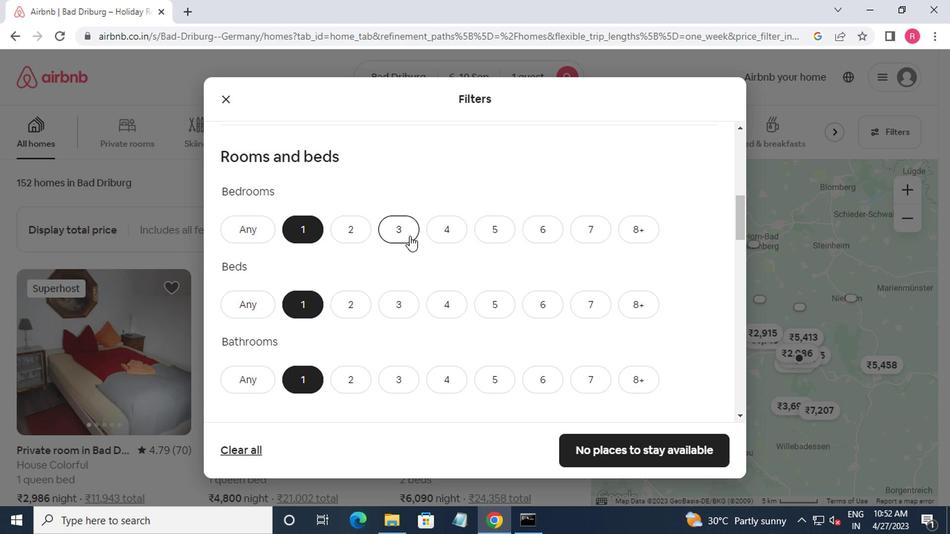 
Action: Mouse moved to (422, 260)
Screenshot: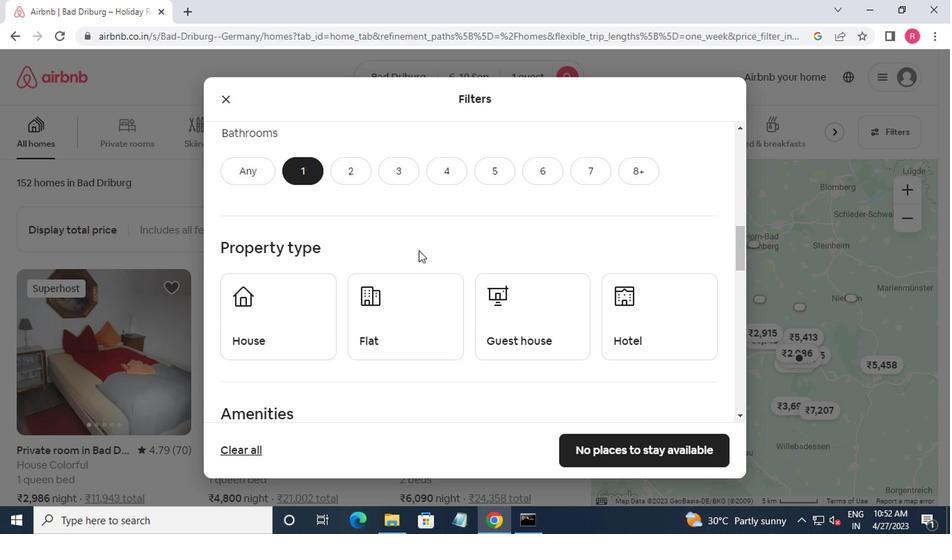 
Action: Mouse scrolled (422, 259) with delta (0, 0)
Screenshot: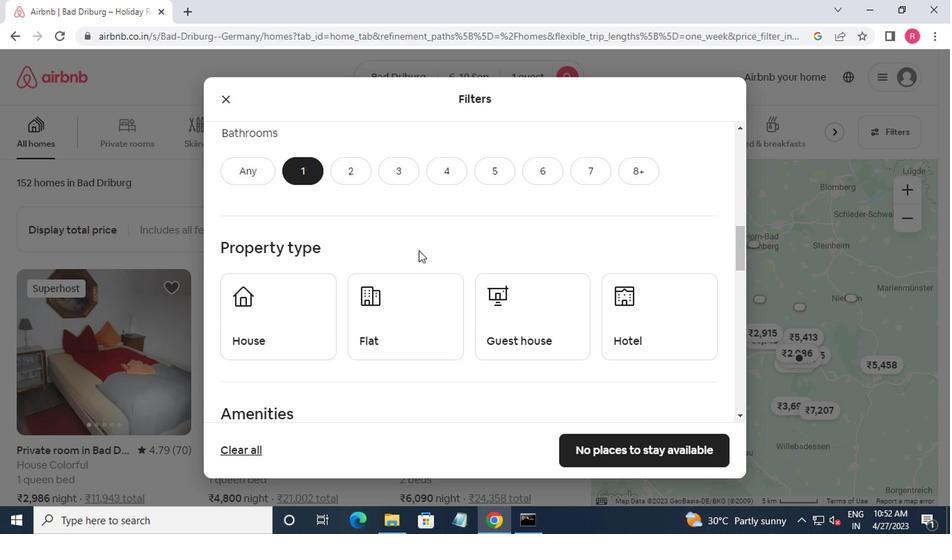 
Action: Mouse moved to (423, 261)
Screenshot: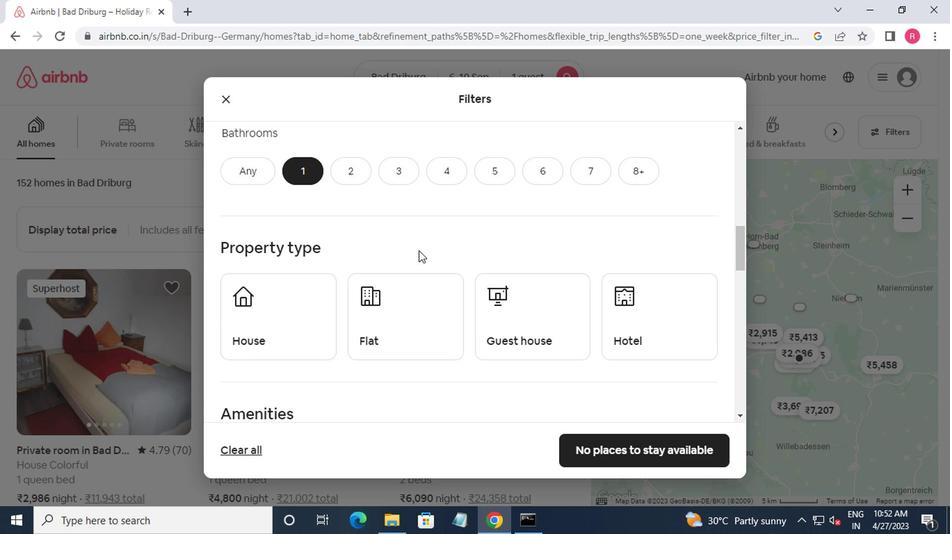 
Action: Mouse scrolled (423, 260) with delta (0, 0)
Screenshot: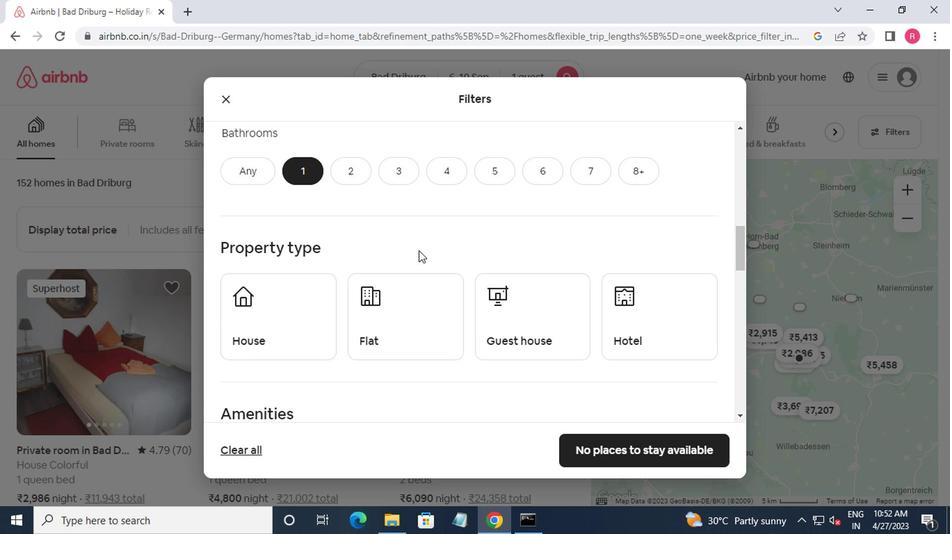 
Action: Mouse moved to (291, 179)
Screenshot: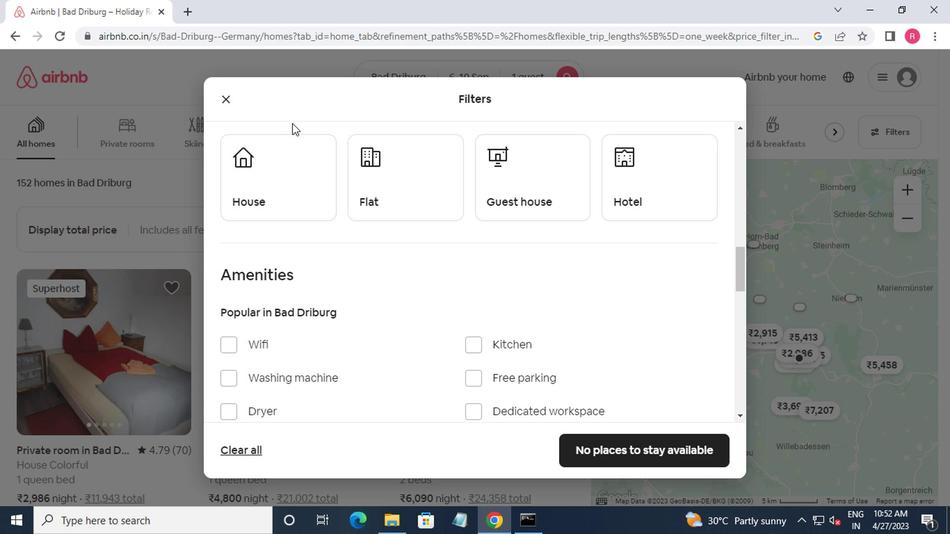 
Action: Mouse pressed left at (291, 179)
Screenshot: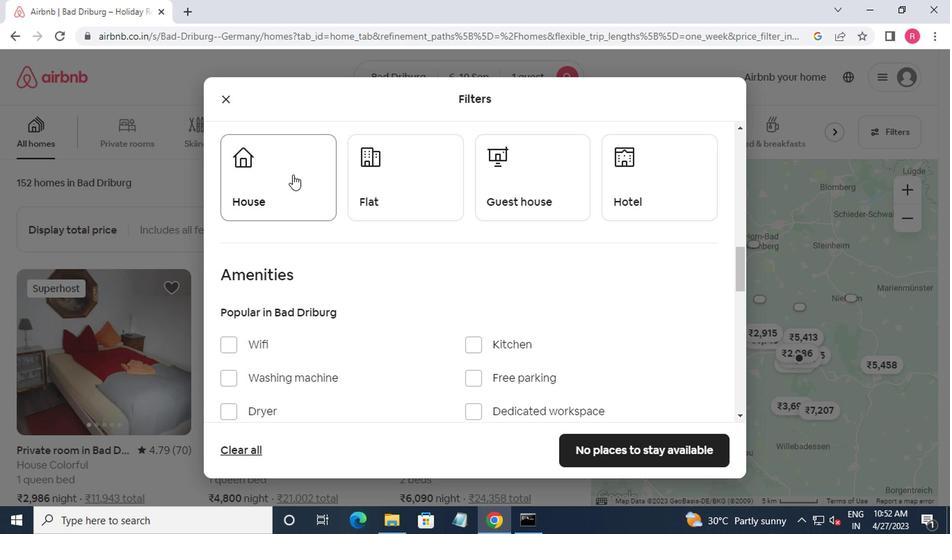 
Action: Mouse moved to (371, 188)
Screenshot: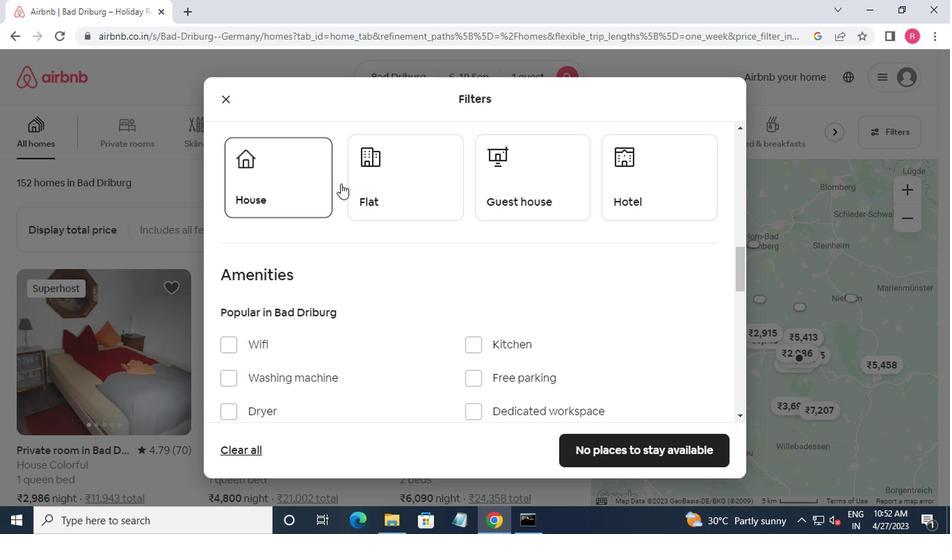 
Action: Mouse pressed left at (371, 188)
Screenshot: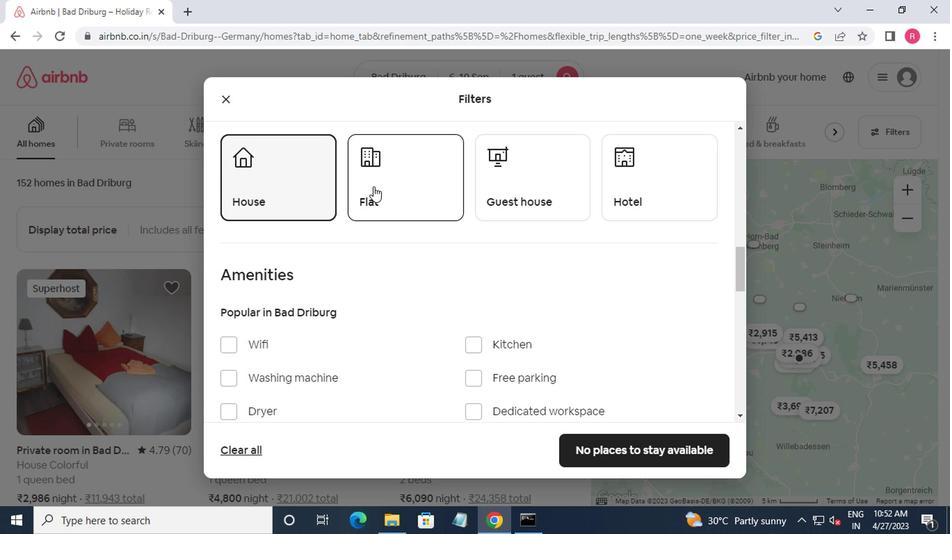 
Action: Mouse moved to (527, 208)
Screenshot: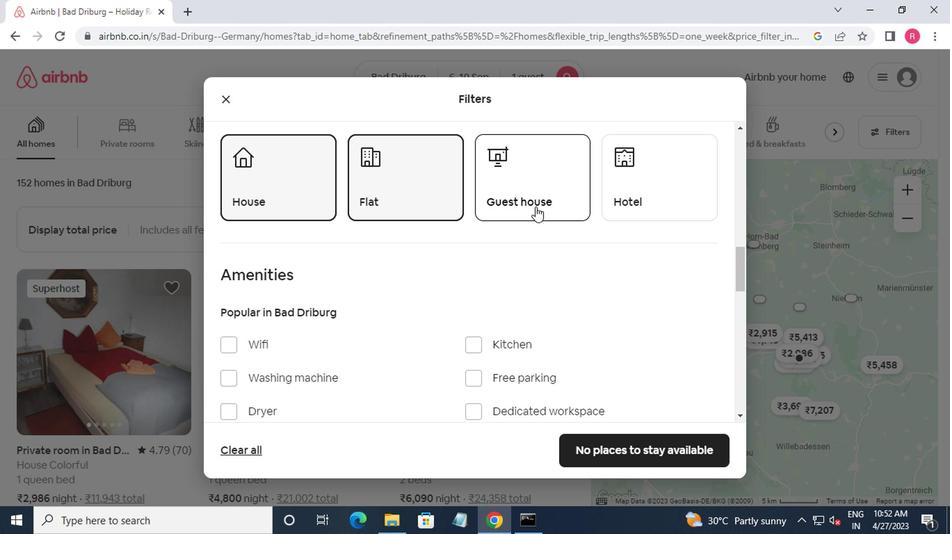 
Action: Mouse pressed left at (527, 208)
Screenshot: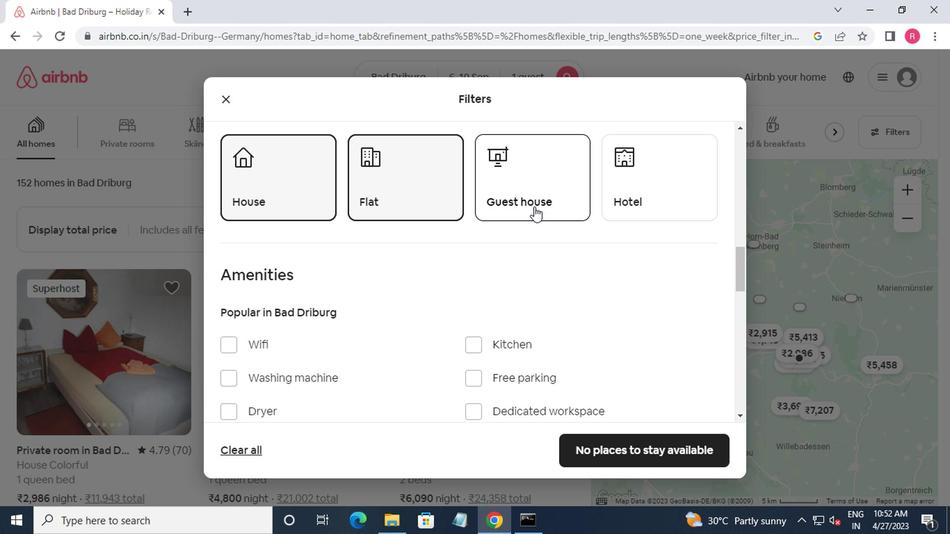 
Action: Mouse moved to (616, 200)
Screenshot: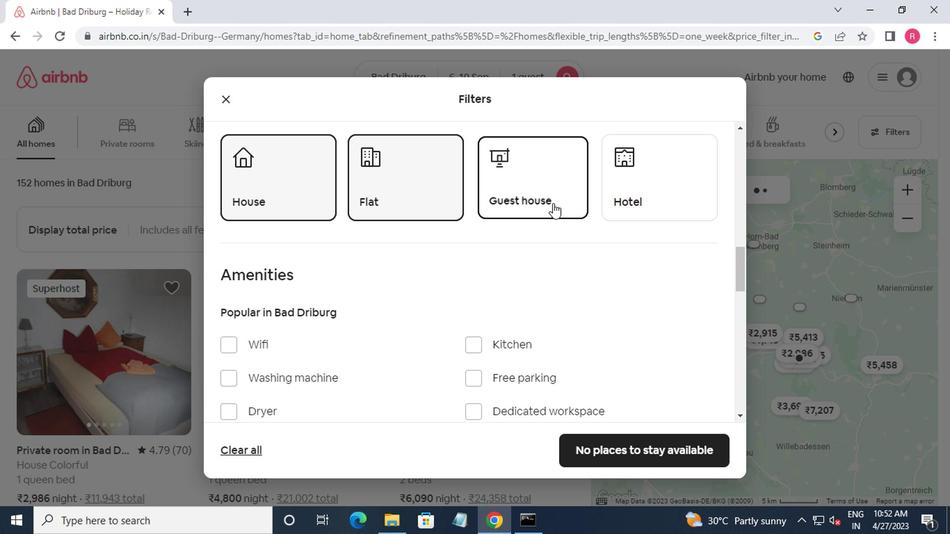 
Action: Mouse pressed left at (616, 200)
Screenshot: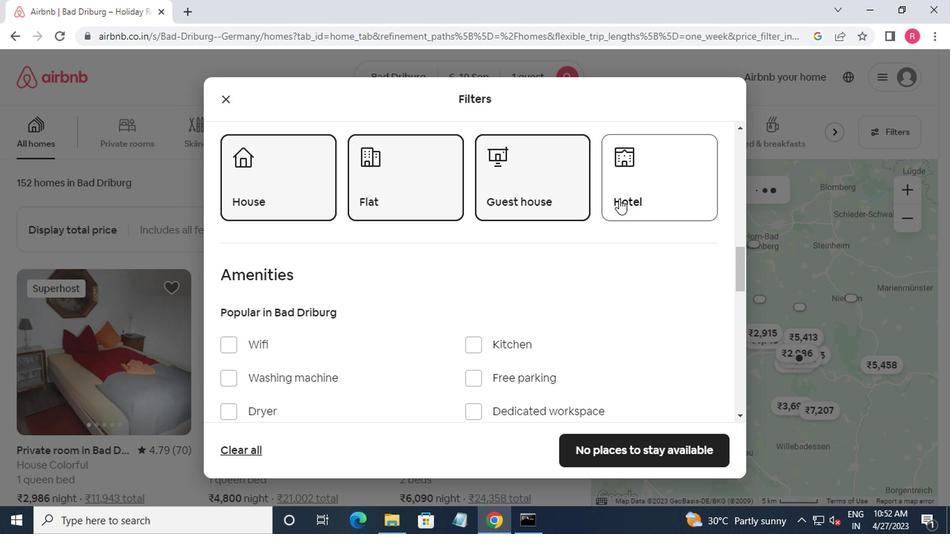 
Action: Mouse moved to (618, 198)
Screenshot: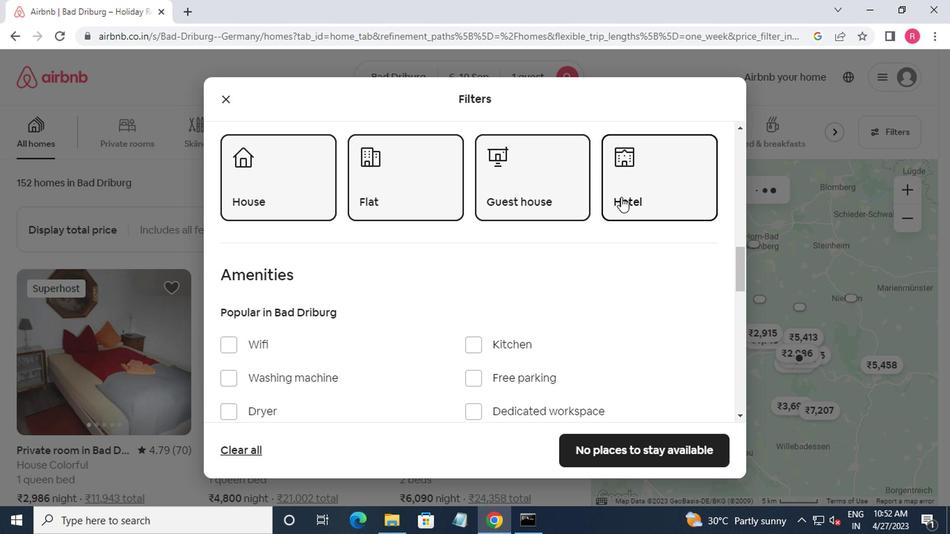 
Action: Mouse scrolled (618, 198) with delta (0, 0)
Screenshot: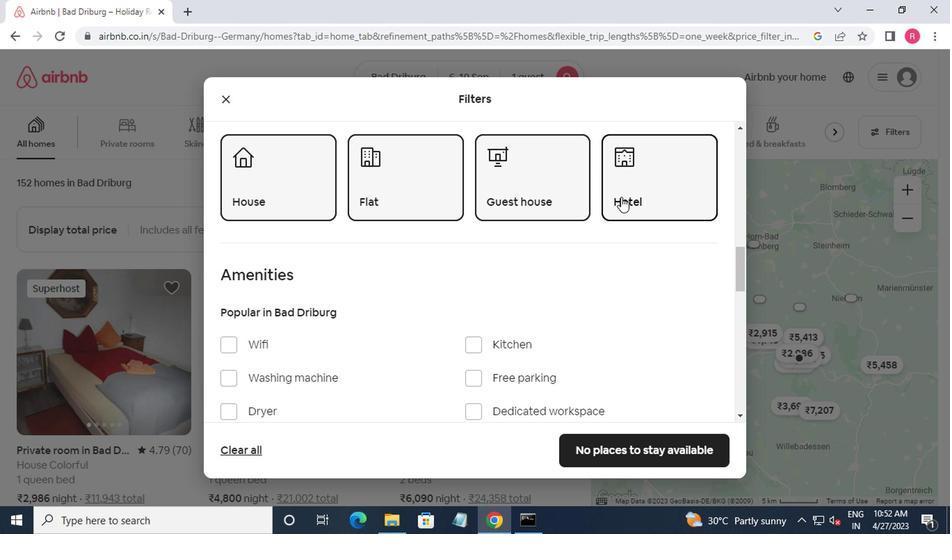 
Action: Mouse scrolled (618, 198) with delta (0, 0)
Screenshot: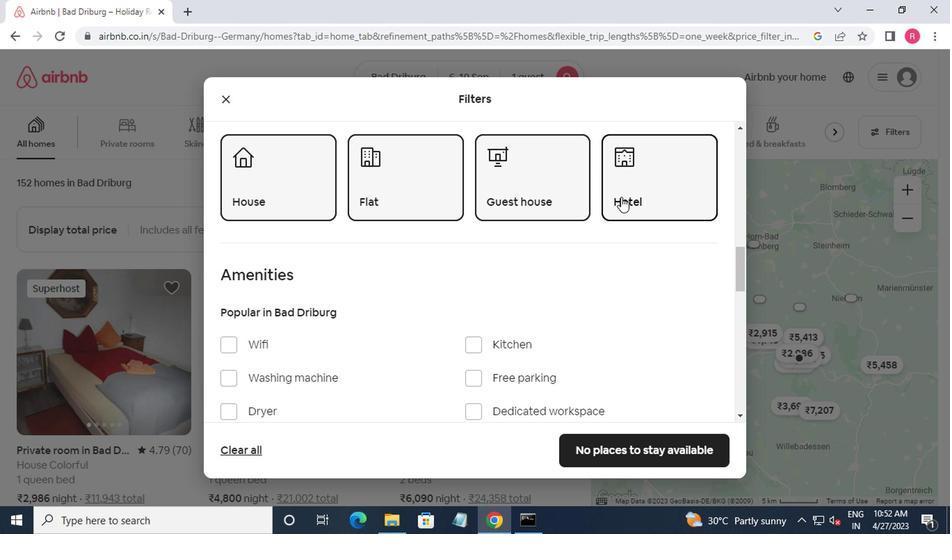 
Action: Mouse scrolled (618, 198) with delta (0, 0)
Screenshot: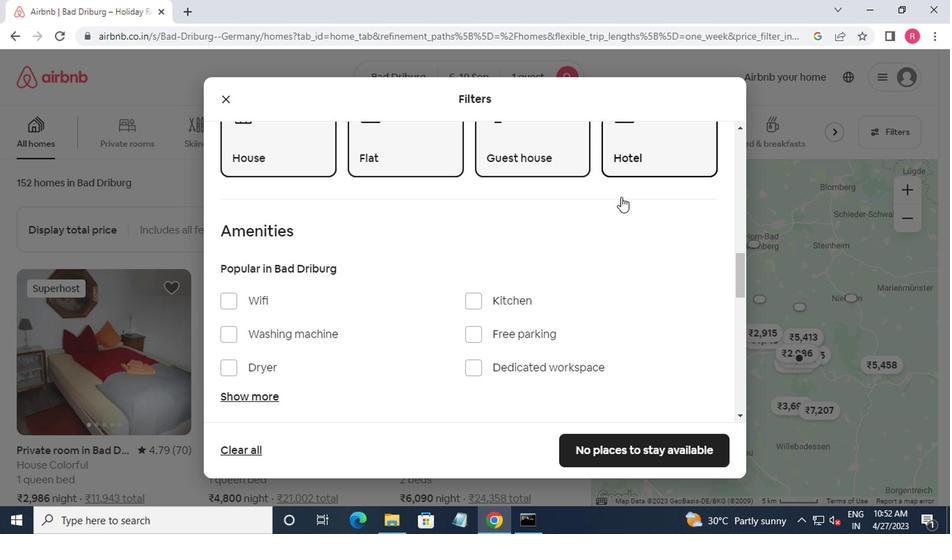 
Action: Mouse scrolled (618, 198) with delta (0, 0)
Screenshot: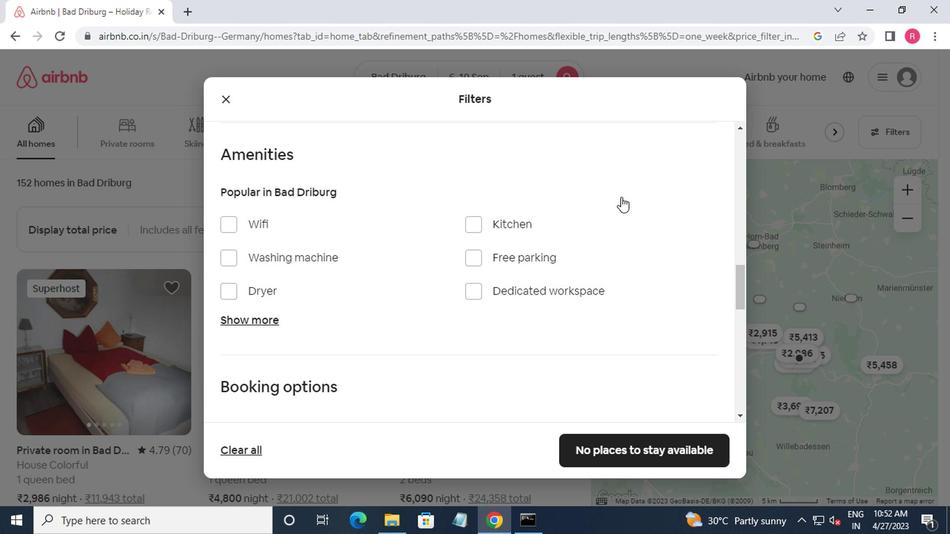 
Action: Mouse scrolled (618, 198) with delta (0, 0)
Screenshot: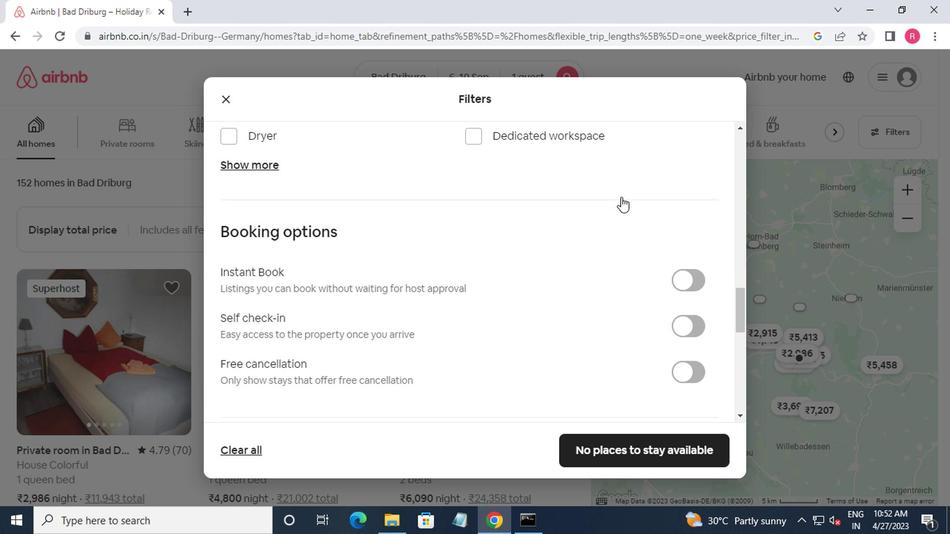 
Action: Mouse moved to (697, 254)
Screenshot: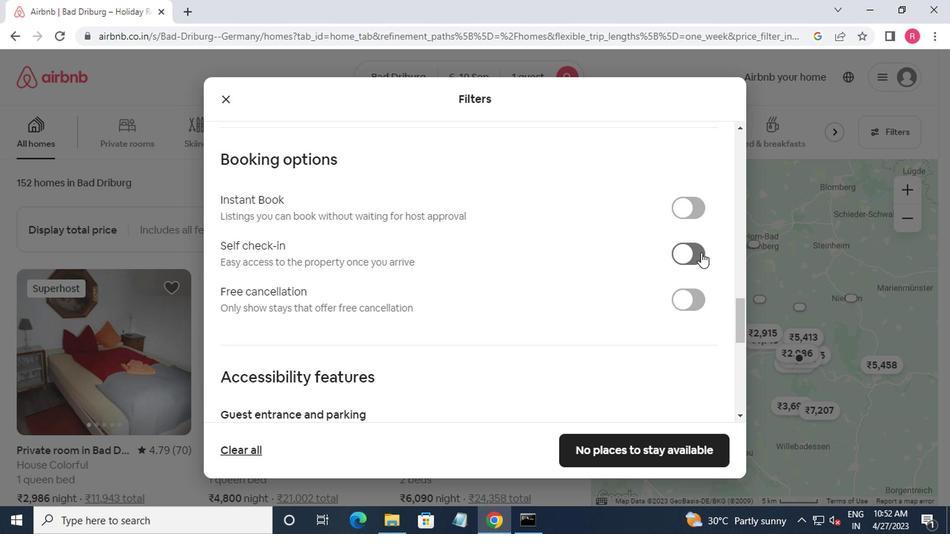 
Action: Mouse pressed left at (697, 254)
Screenshot: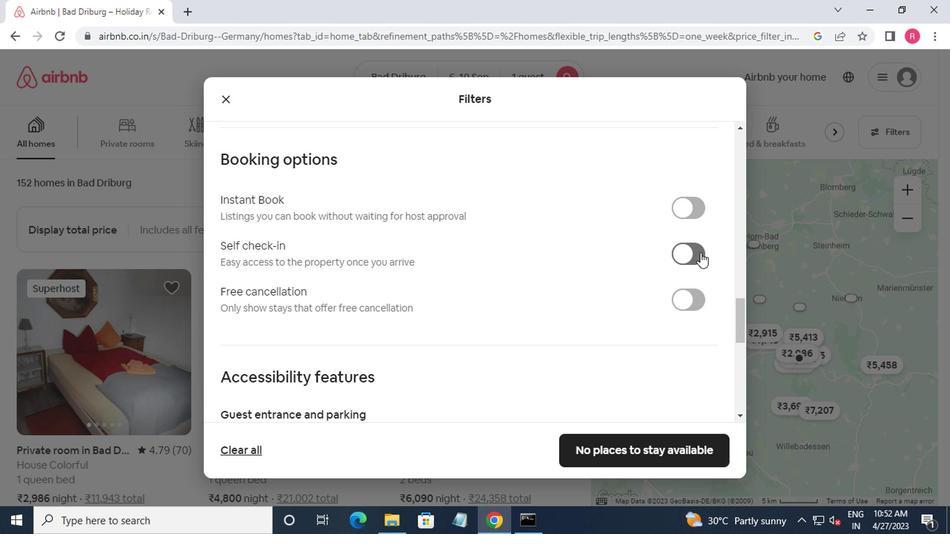 
Action: Mouse moved to (681, 246)
Screenshot: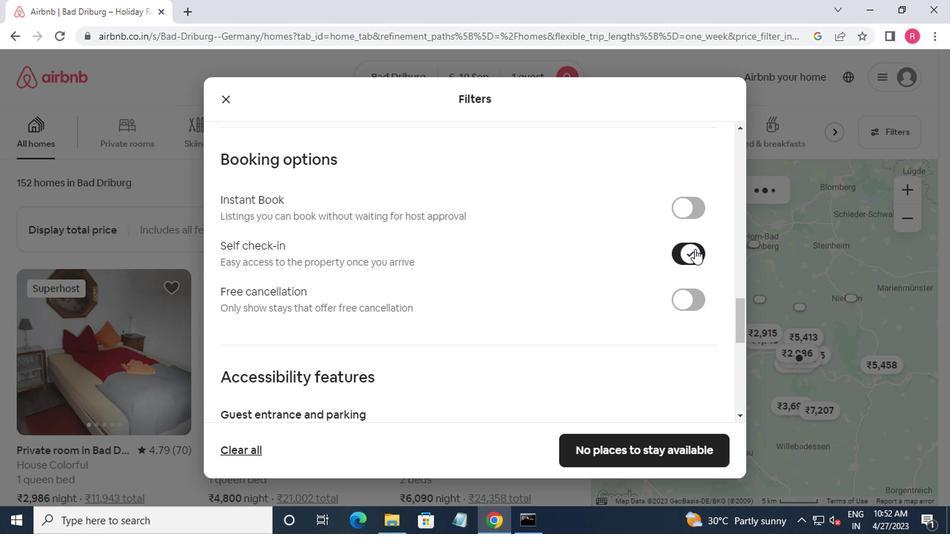
Action: Mouse scrolled (681, 246) with delta (0, 0)
Screenshot: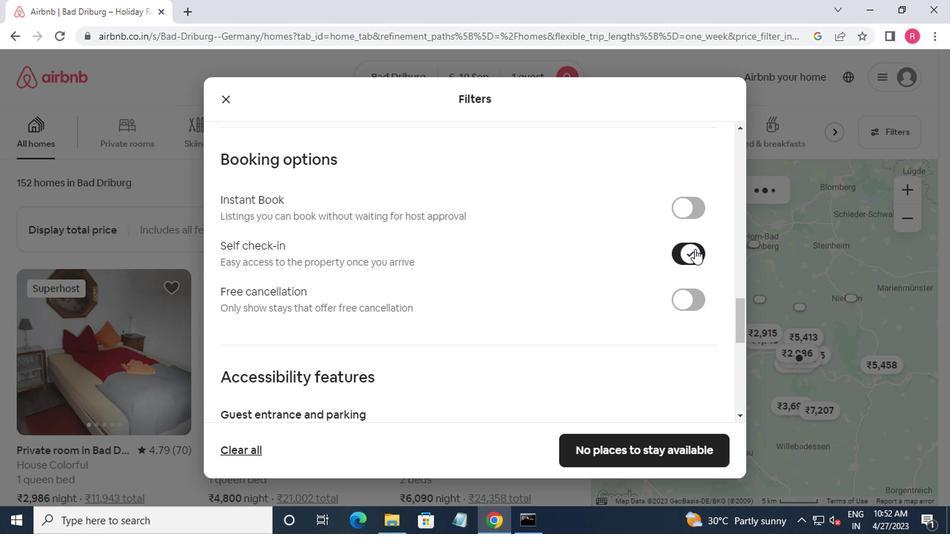 
Action: Mouse moved to (679, 246)
Screenshot: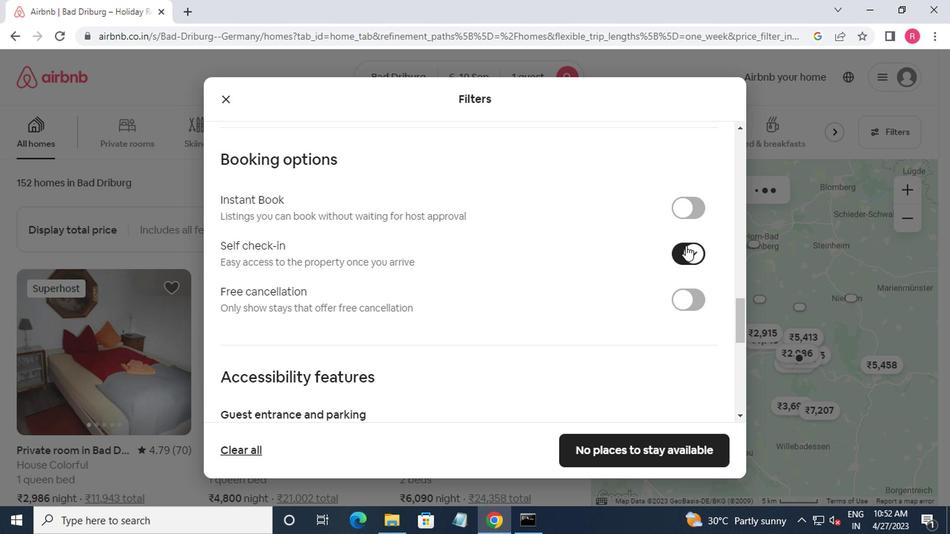 
Action: Mouse scrolled (679, 246) with delta (0, 0)
Screenshot: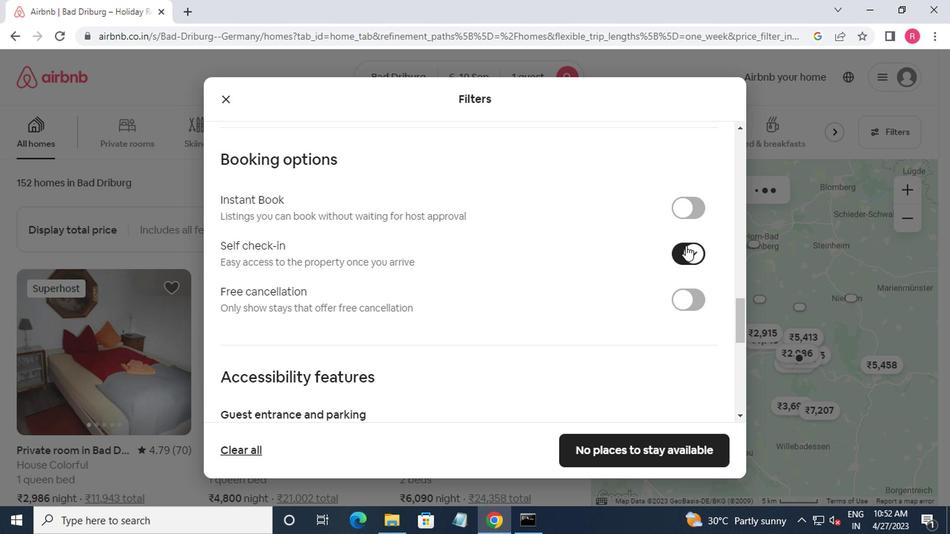 
Action: Mouse moved to (676, 246)
Screenshot: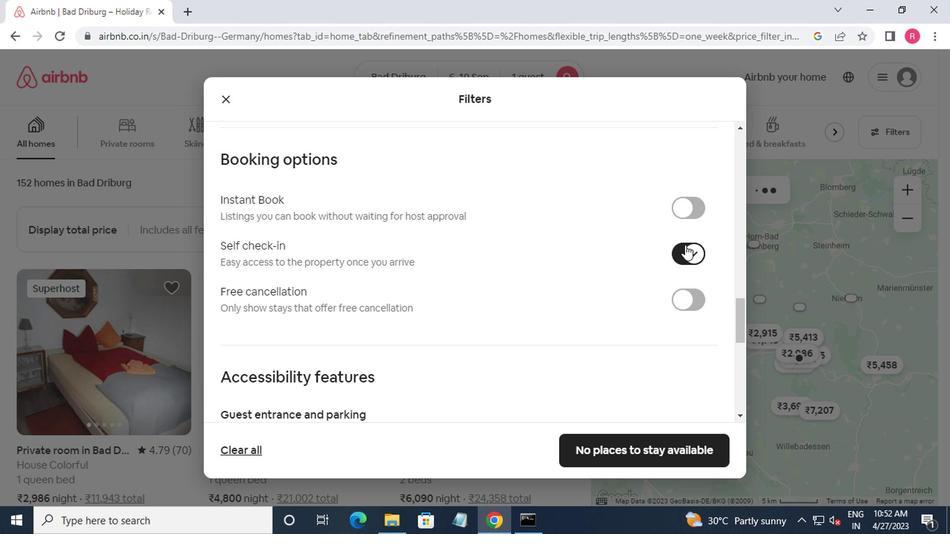 
Action: Mouse scrolled (676, 246) with delta (0, 0)
Screenshot: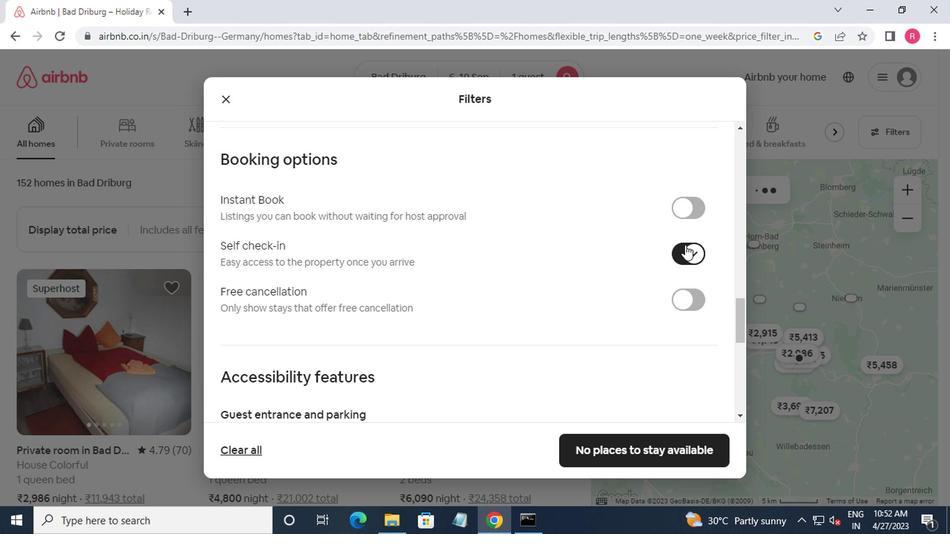 
Action: Mouse moved to (674, 246)
Screenshot: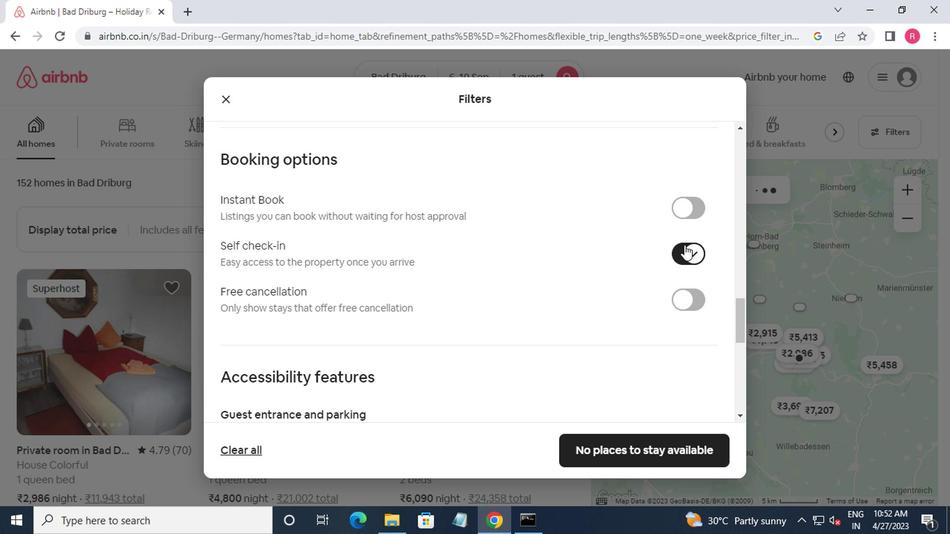
Action: Mouse scrolled (674, 246) with delta (0, 0)
Screenshot: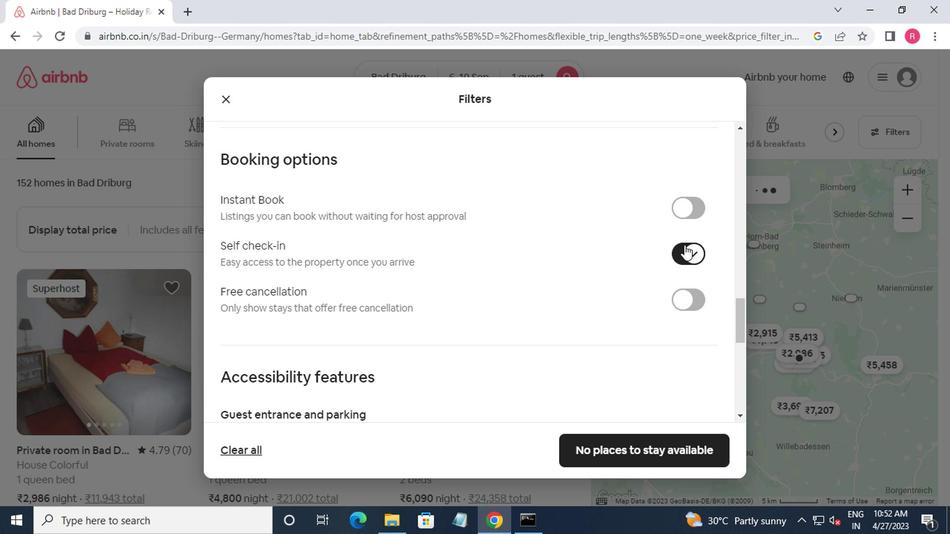 
Action: Mouse moved to (637, 243)
Screenshot: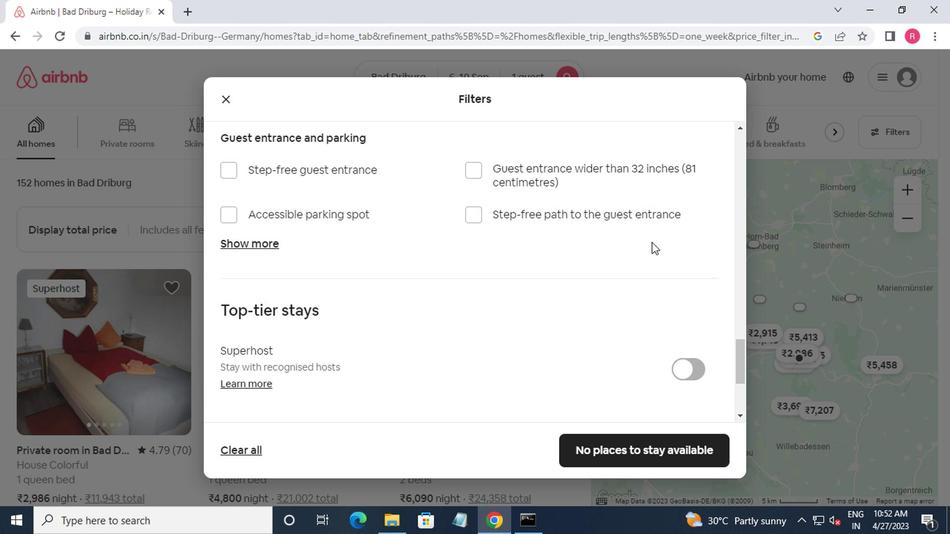 
Action: Mouse scrolled (637, 242) with delta (0, 0)
Screenshot: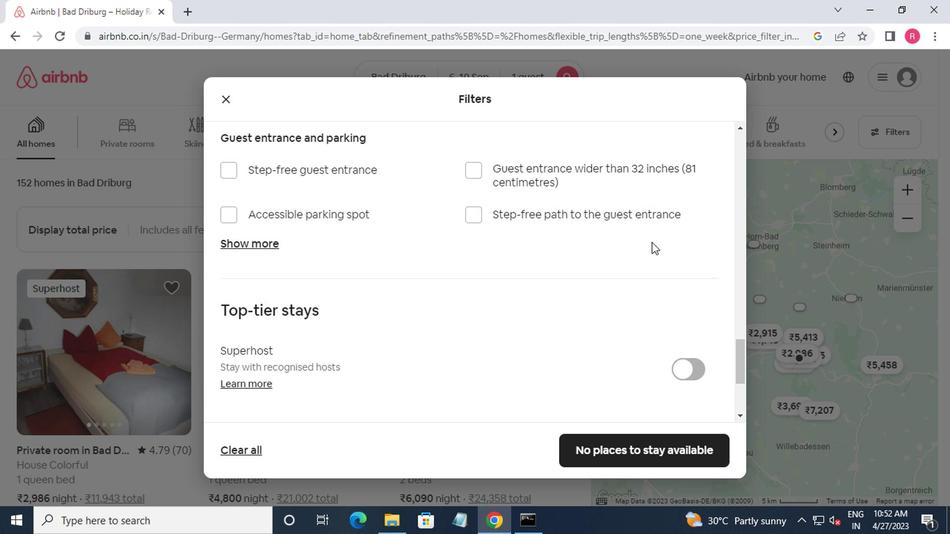 
Action: Mouse moved to (633, 244)
Screenshot: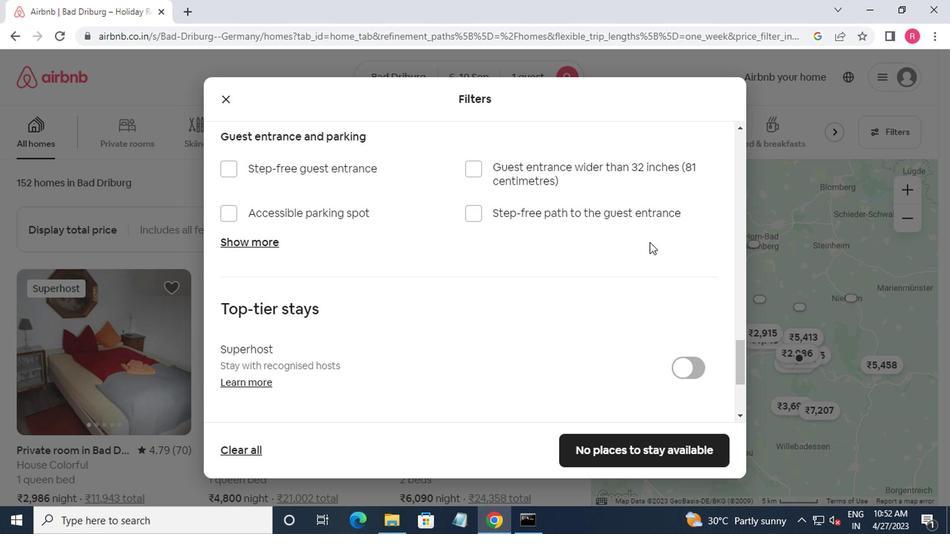 
Action: Mouse scrolled (633, 244) with delta (0, 0)
Screenshot: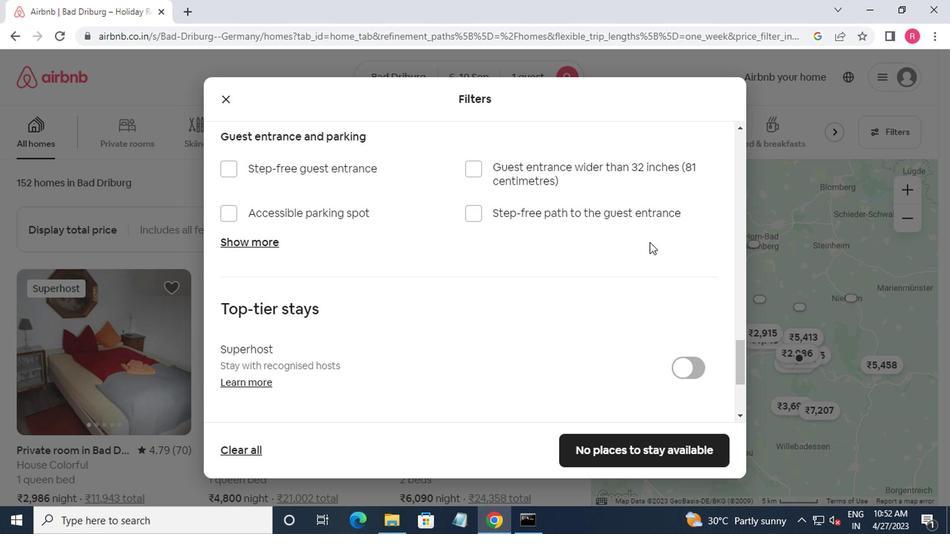 
Action: Mouse moved to (632, 246)
Screenshot: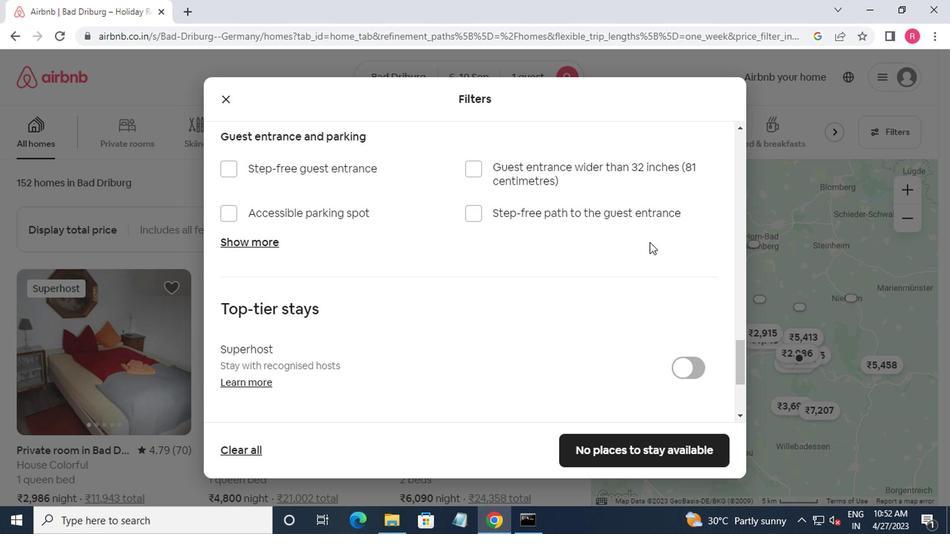 
Action: Mouse scrolled (632, 245) with delta (0, 0)
Screenshot: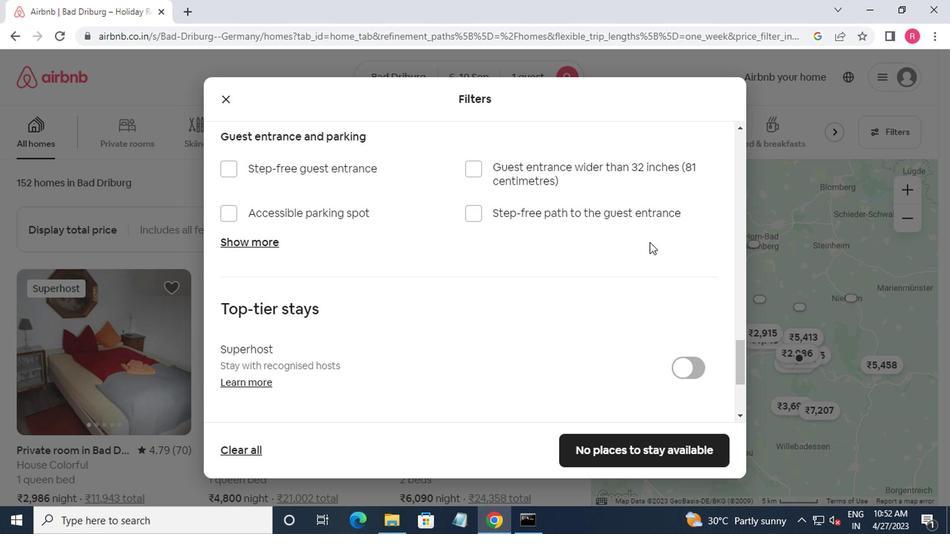 
Action: Mouse moved to (631, 246)
Screenshot: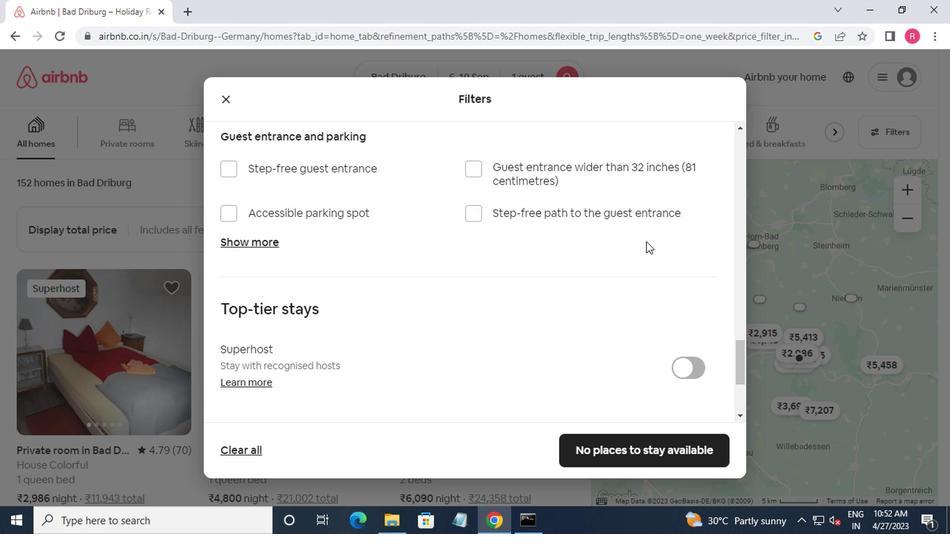 
Action: Mouse scrolled (631, 245) with delta (0, 0)
Screenshot: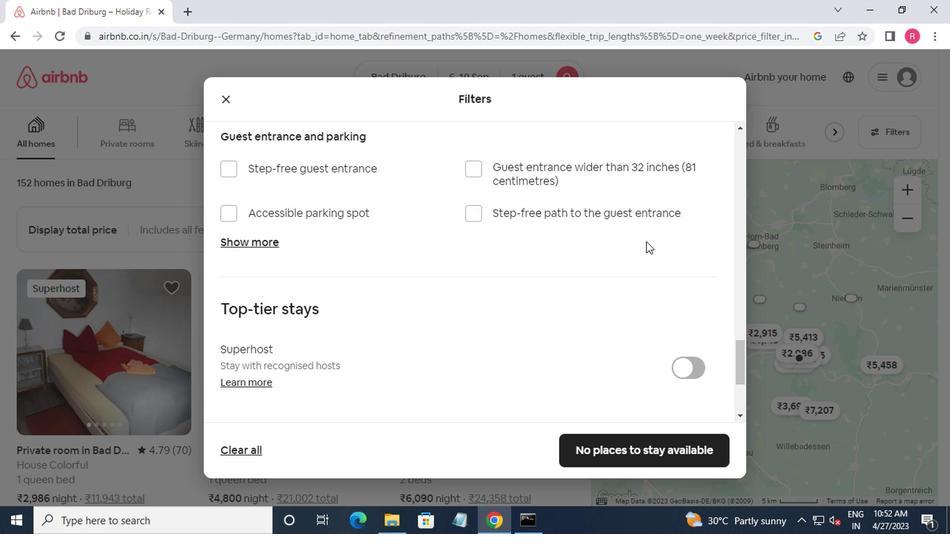
Action: Mouse moved to (630, 246)
Screenshot: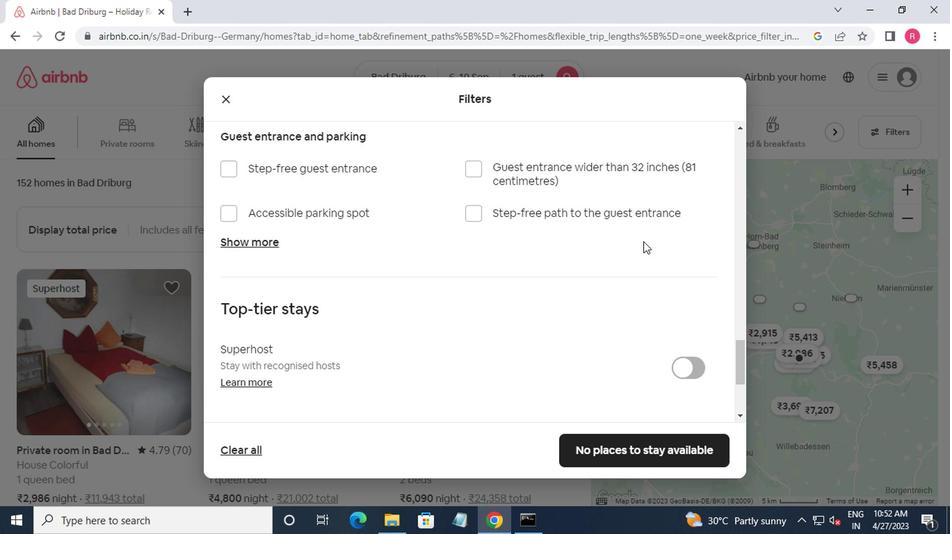 
Action: Mouse scrolled (630, 246) with delta (0, 0)
Screenshot: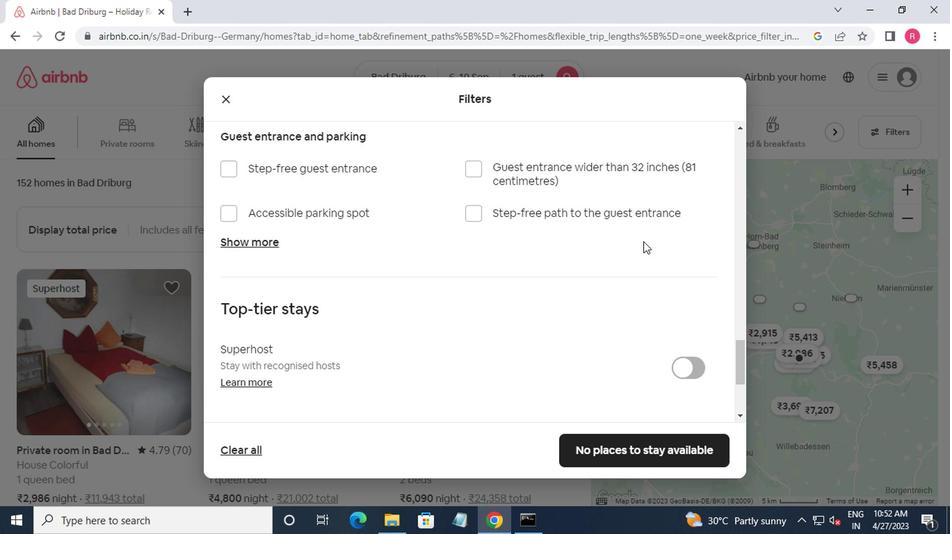 
Action: Mouse moved to (237, 328)
Screenshot: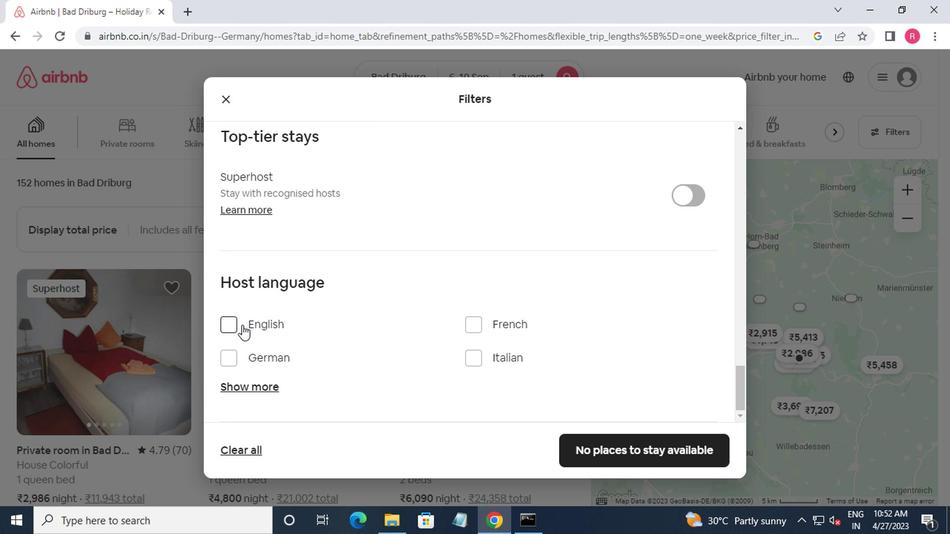 
Action: Mouse pressed left at (237, 328)
Screenshot: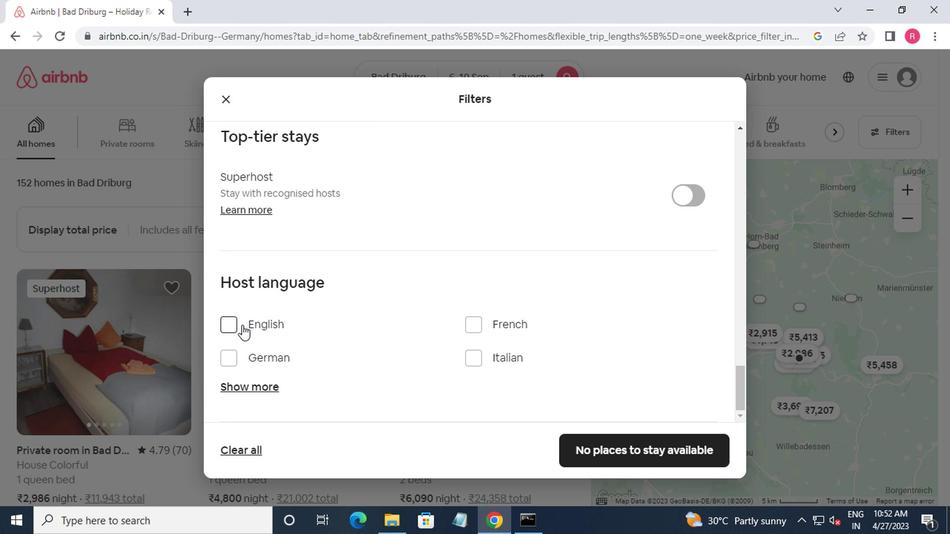 
Action: Mouse moved to (616, 458)
Screenshot: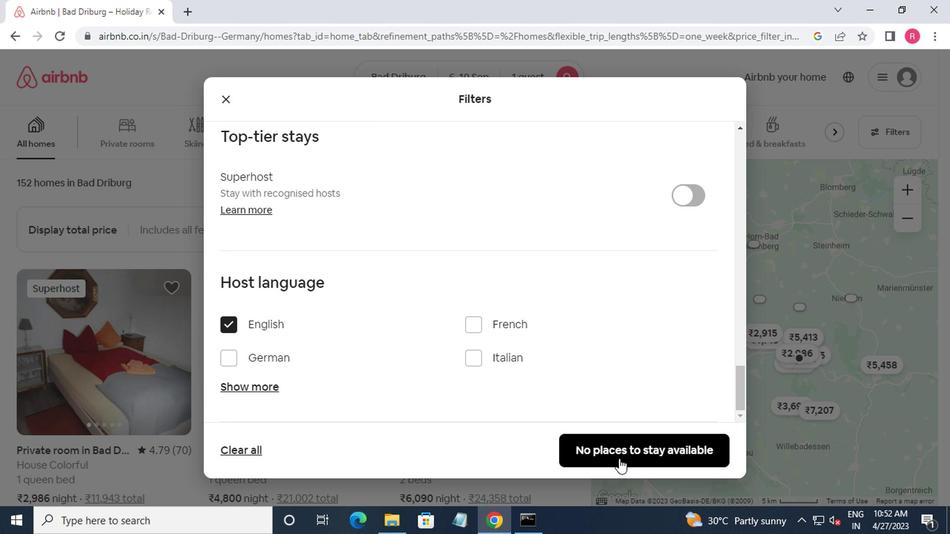 
Action: Mouse pressed left at (616, 458)
Screenshot: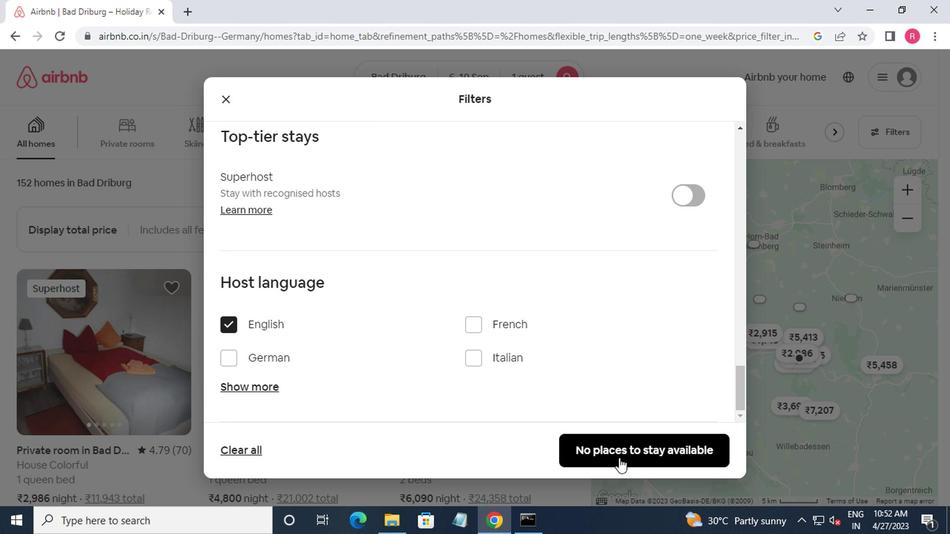 
Action: Mouse moved to (616, 456)
Screenshot: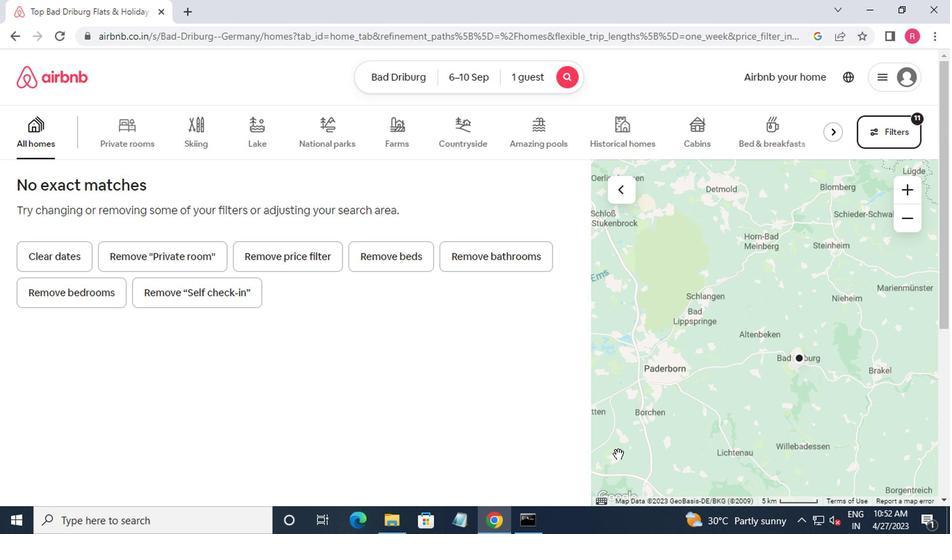 
